 Task: Search one way flight ticket for 2 adults, 2 children, 2 infants in seat in first from Ketchikan: Ketchikan International Airport to Laramie: Laramie Regional Airport on 5-3-2023. Choice of flights is Spirit. Number of bags: 2 checked bags. Price is upto 96000. Outbound departure time preference is 15:45.
Action: Mouse moved to (240, 314)
Screenshot: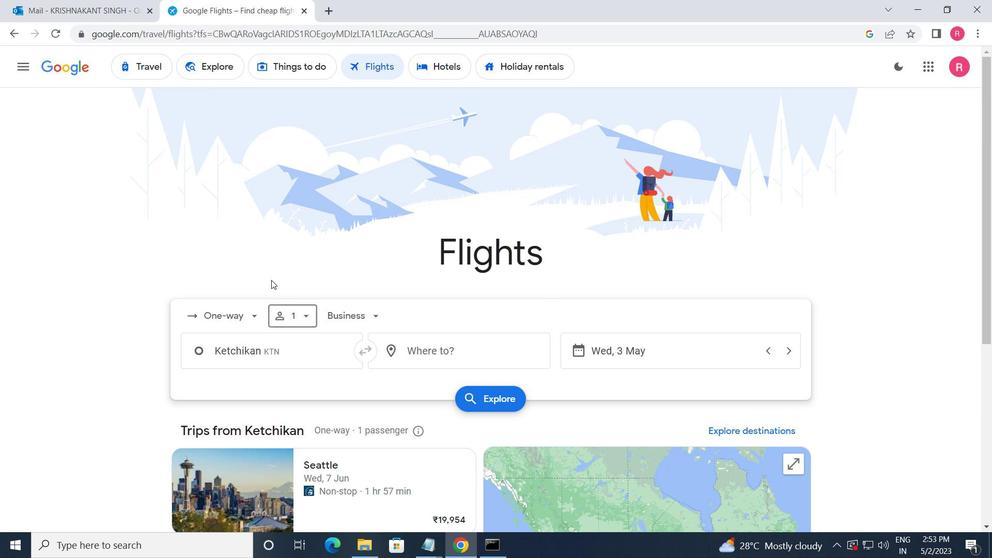 
Action: Mouse pressed left at (240, 314)
Screenshot: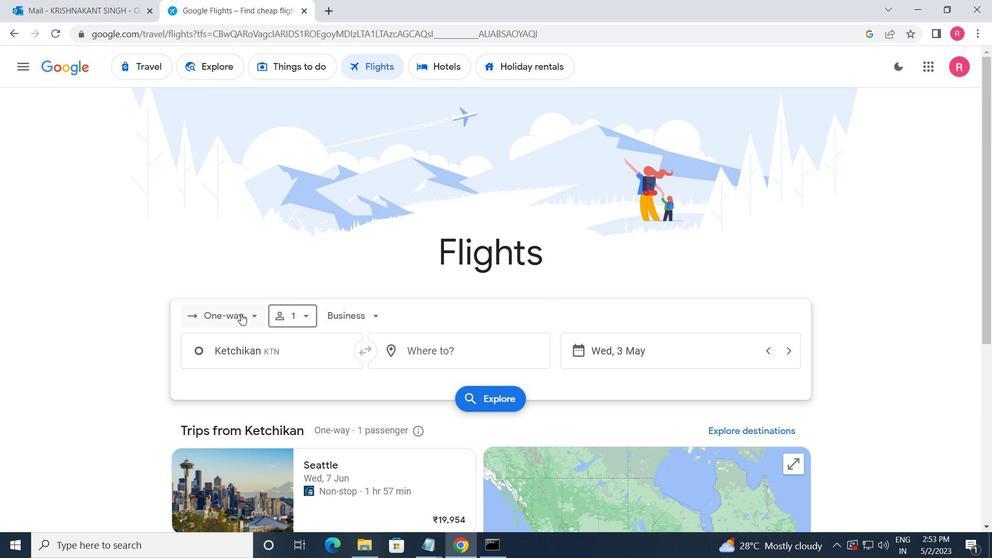 
Action: Mouse moved to (240, 374)
Screenshot: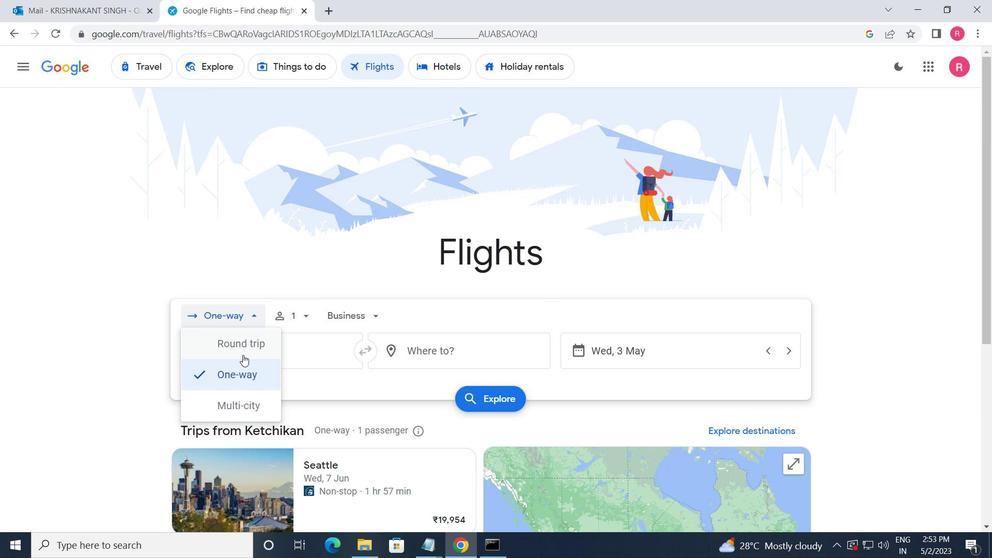 
Action: Mouse pressed left at (240, 374)
Screenshot: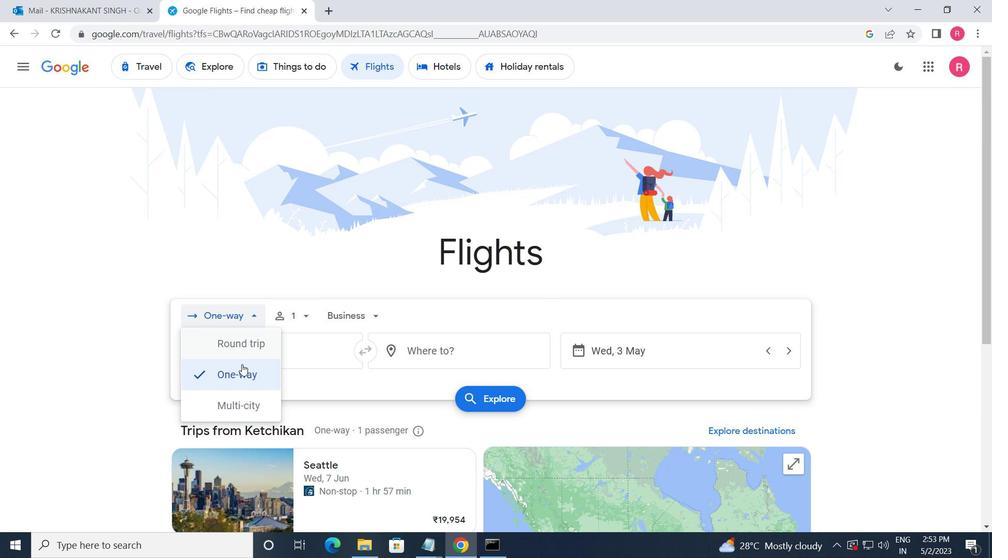 
Action: Mouse moved to (279, 320)
Screenshot: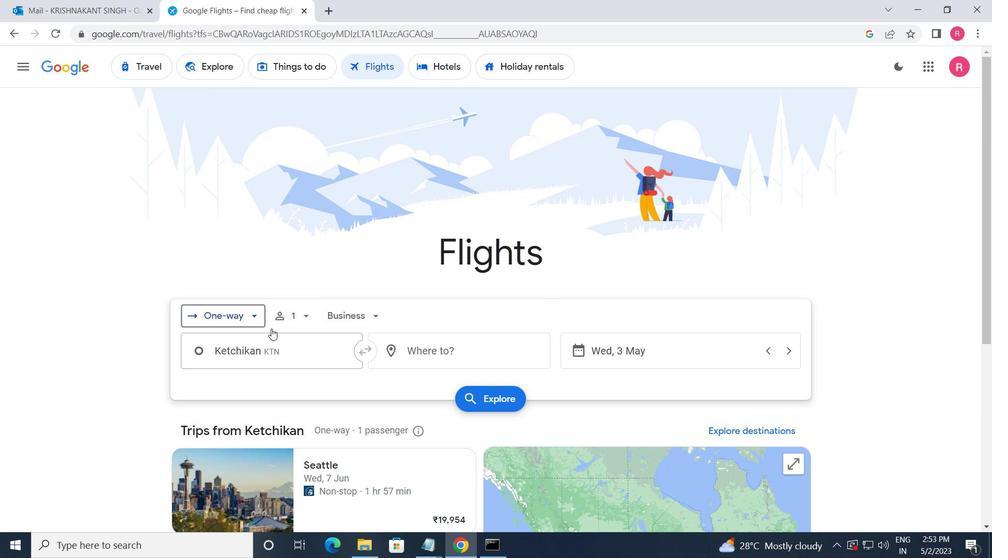 
Action: Mouse pressed left at (279, 320)
Screenshot: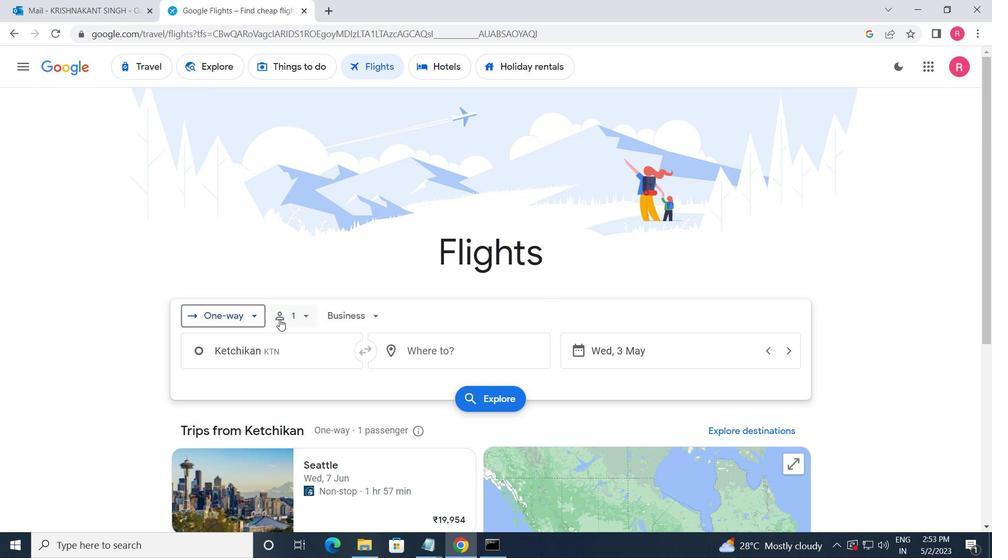 
Action: Mouse moved to (415, 356)
Screenshot: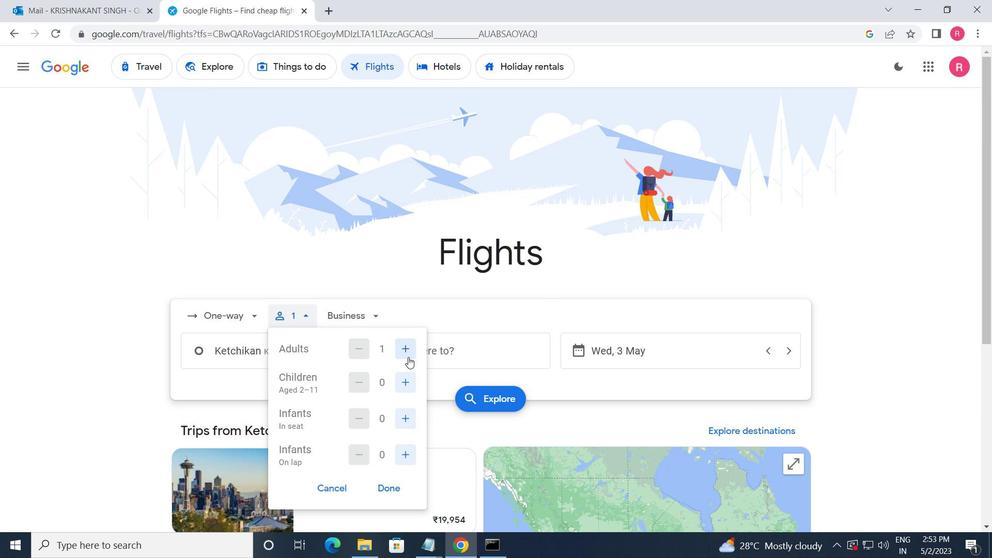 
Action: Mouse pressed left at (415, 356)
Screenshot: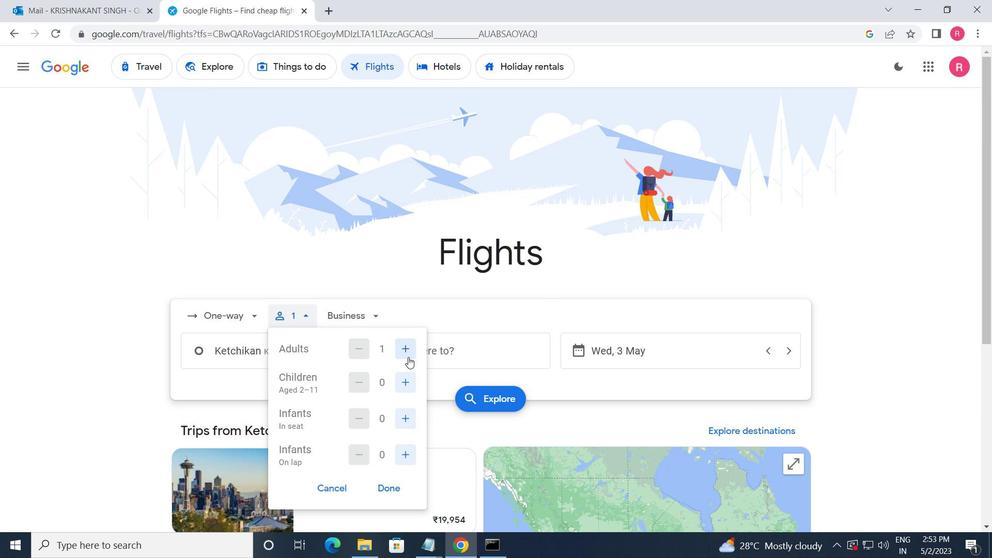 
Action: Mouse moved to (413, 355)
Screenshot: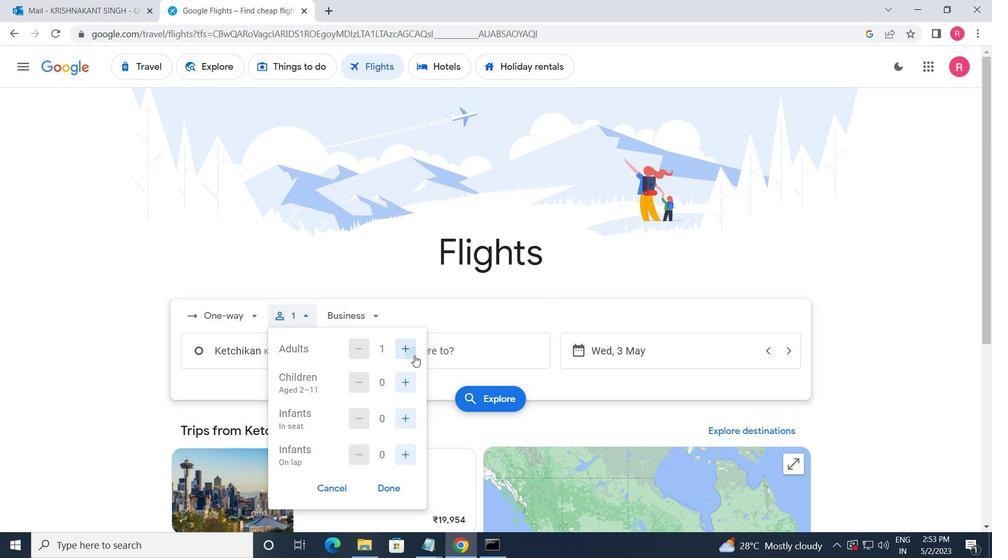 
Action: Mouse pressed left at (413, 355)
Screenshot: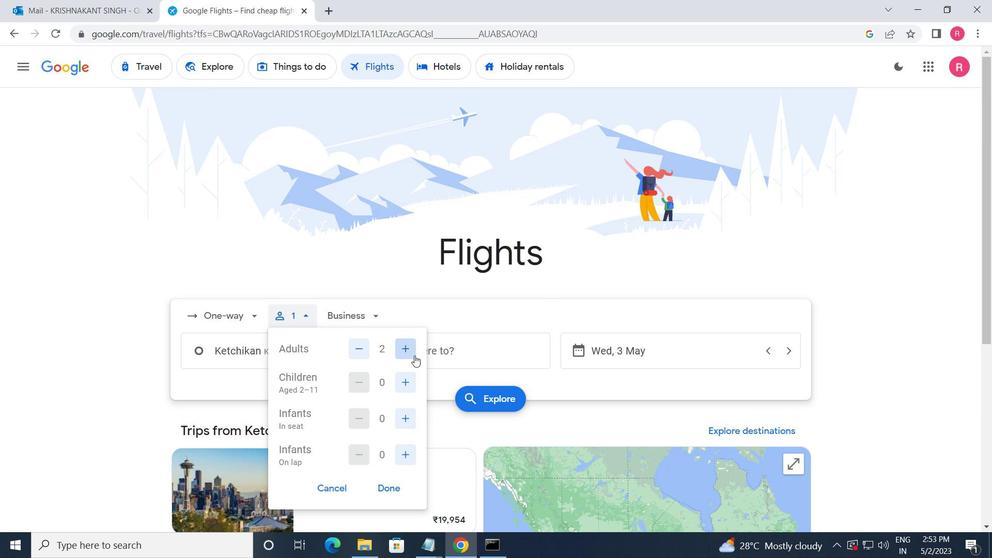 
Action: Mouse moved to (356, 345)
Screenshot: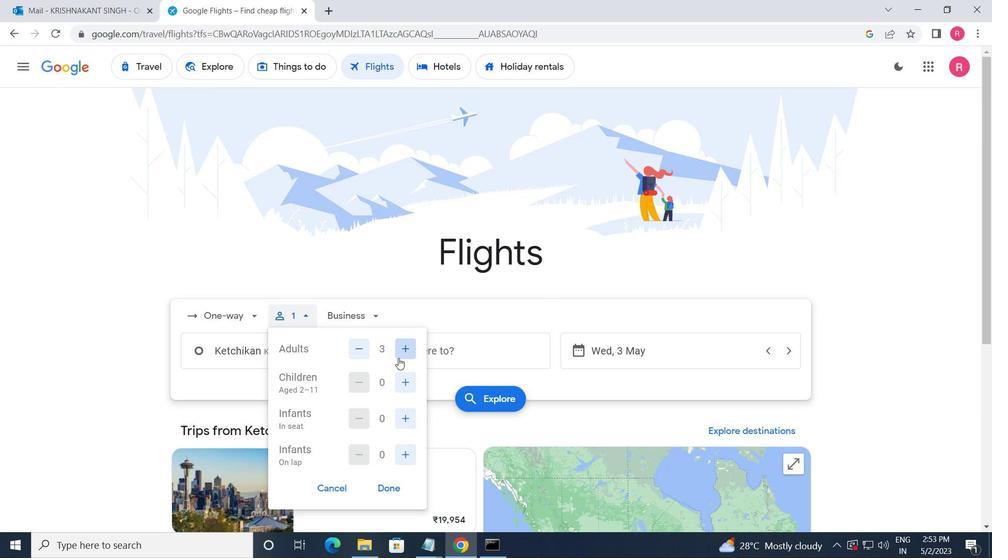 
Action: Mouse pressed left at (356, 345)
Screenshot: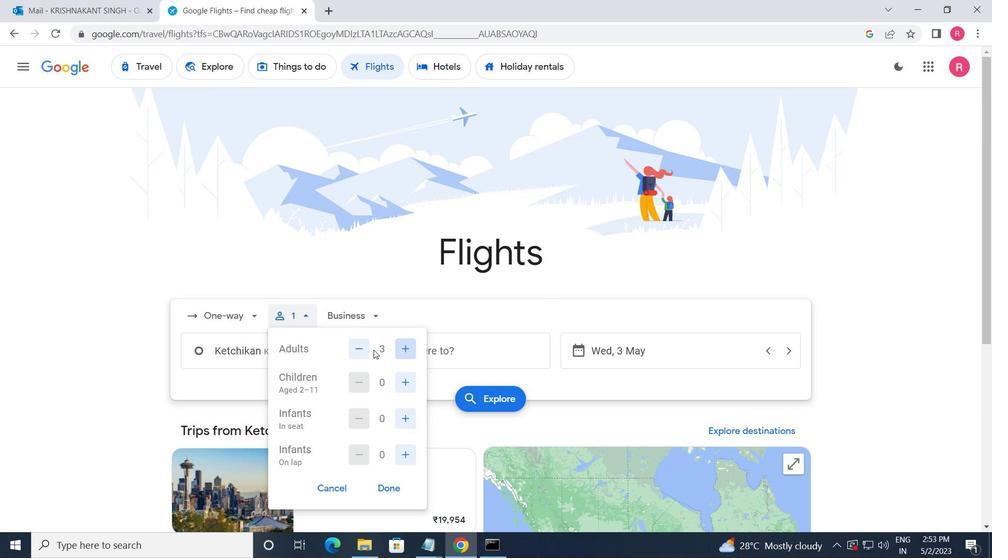 
Action: Mouse moved to (406, 382)
Screenshot: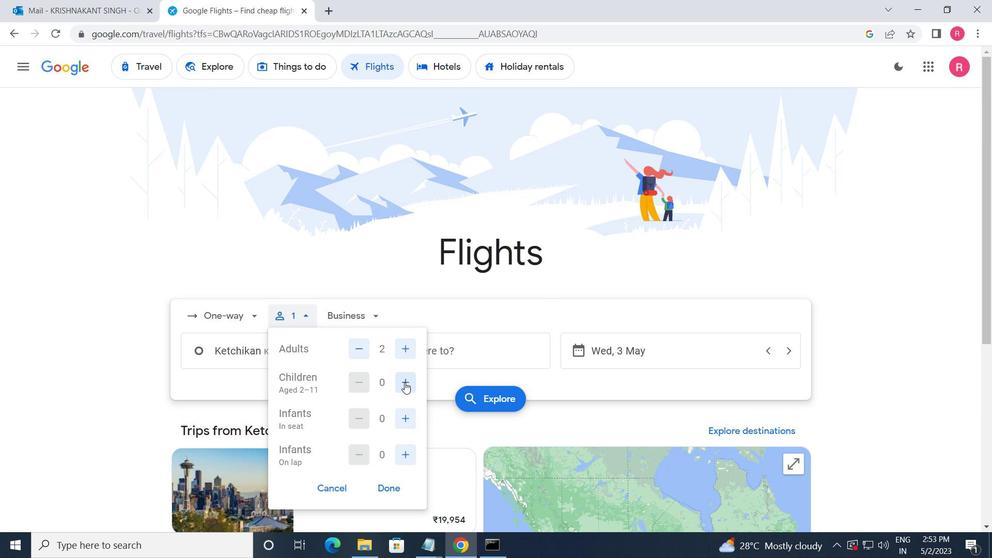 
Action: Mouse pressed left at (406, 382)
Screenshot: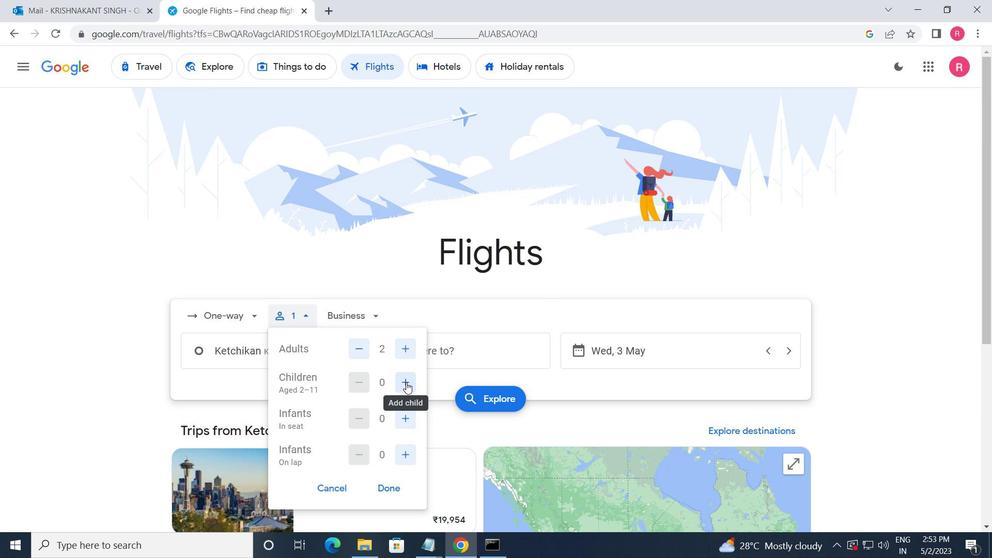 
Action: Mouse pressed left at (406, 382)
Screenshot: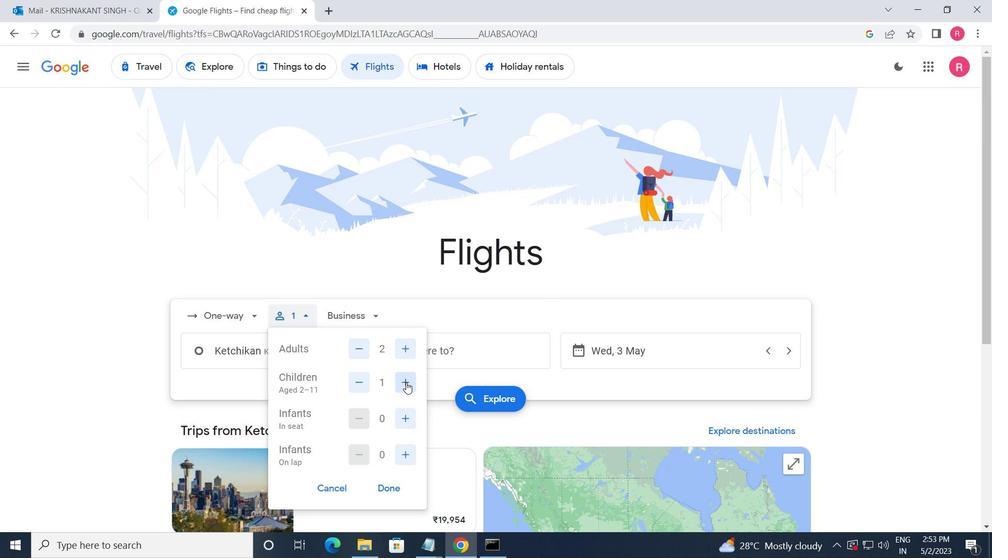 
Action: Mouse moved to (407, 418)
Screenshot: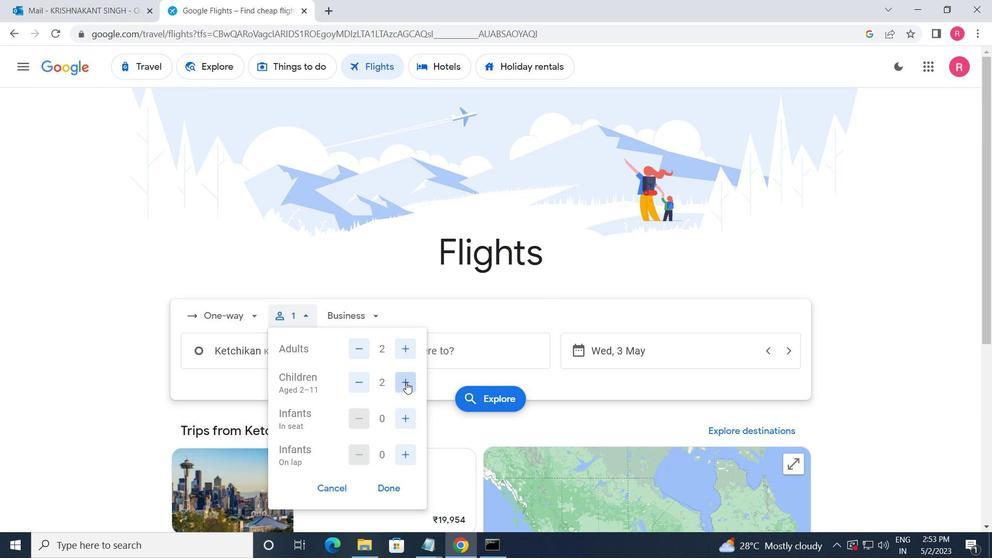 
Action: Mouse pressed left at (407, 418)
Screenshot: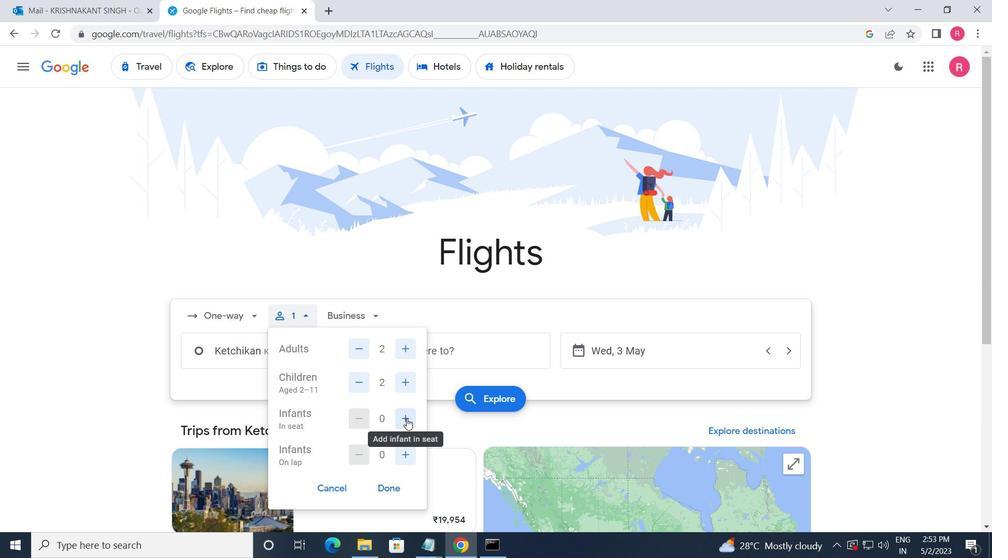 
Action: Mouse pressed left at (407, 418)
Screenshot: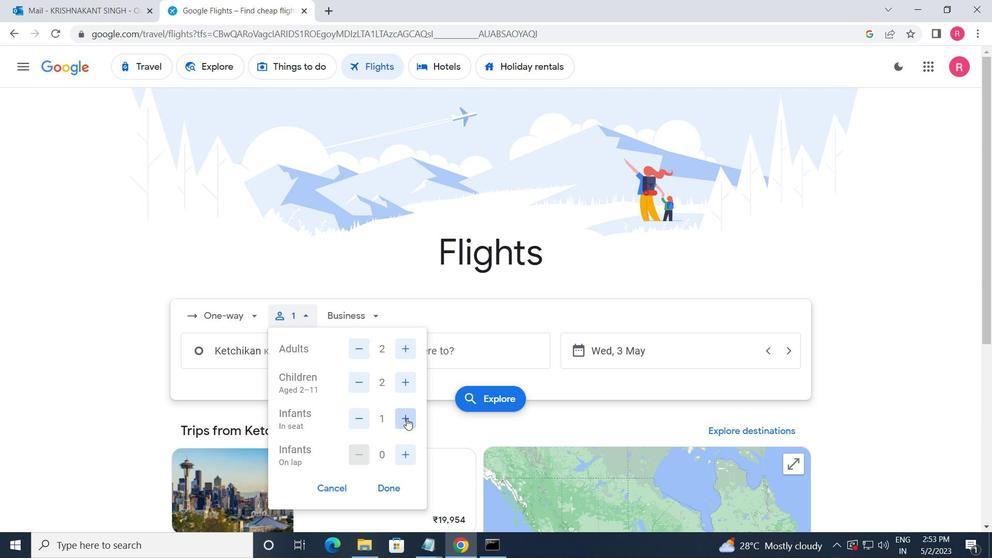 
Action: Mouse moved to (355, 305)
Screenshot: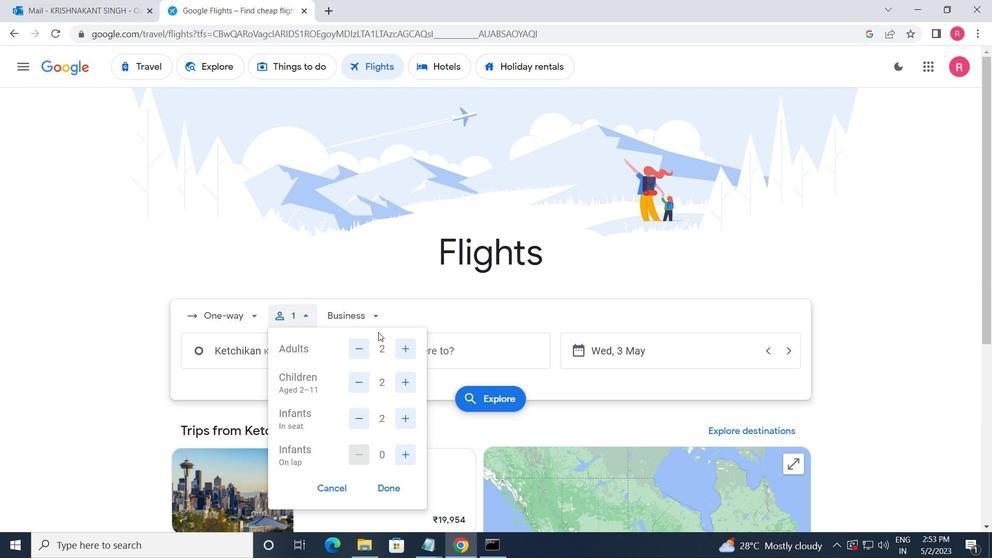 
Action: Mouse pressed left at (355, 305)
Screenshot: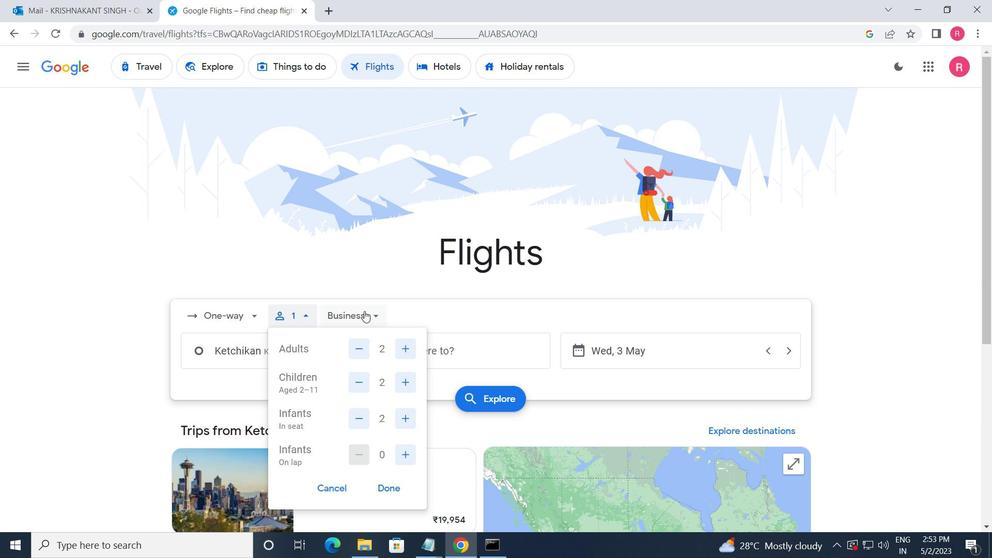 
Action: Mouse moved to (389, 434)
Screenshot: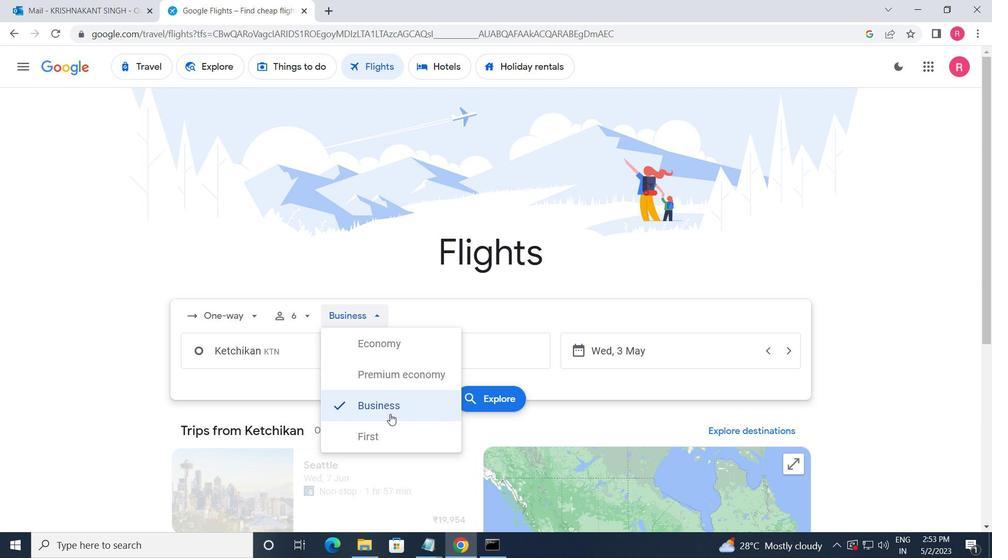 
Action: Mouse pressed left at (389, 434)
Screenshot: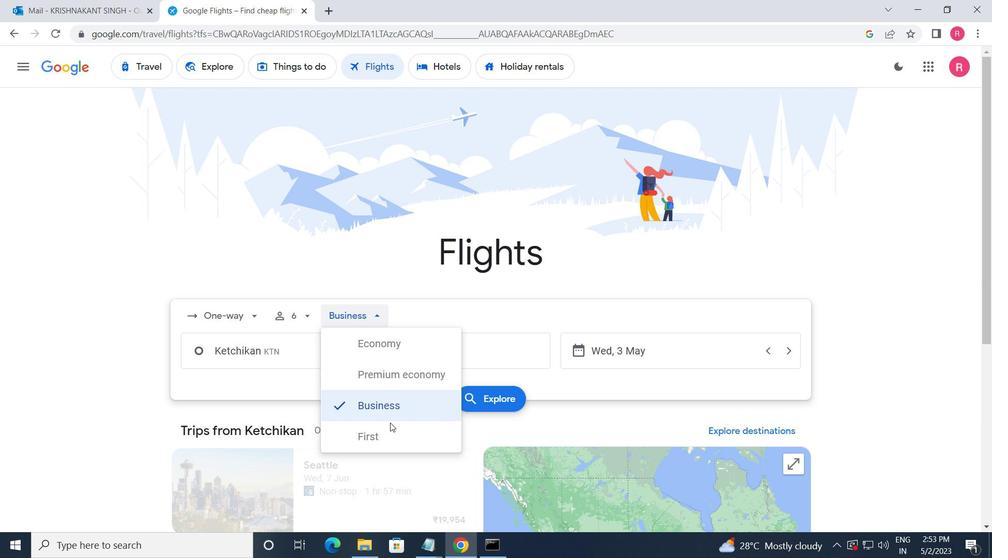 
Action: Mouse moved to (319, 364)
Screenshot: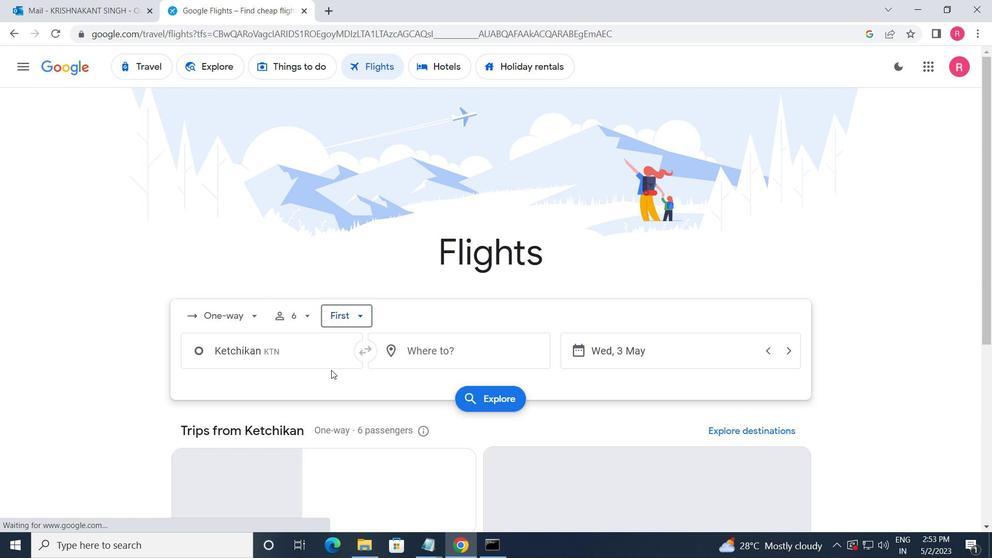
Action: Mouse pressed left at (319, 364)
Screenshot: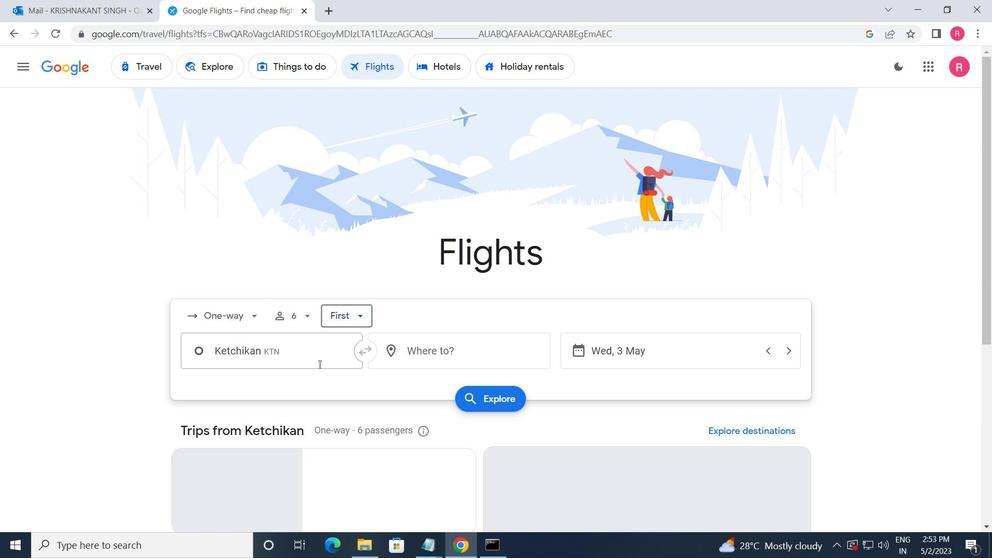 
Action: Mouse moved to (329, 414)
Screenshot: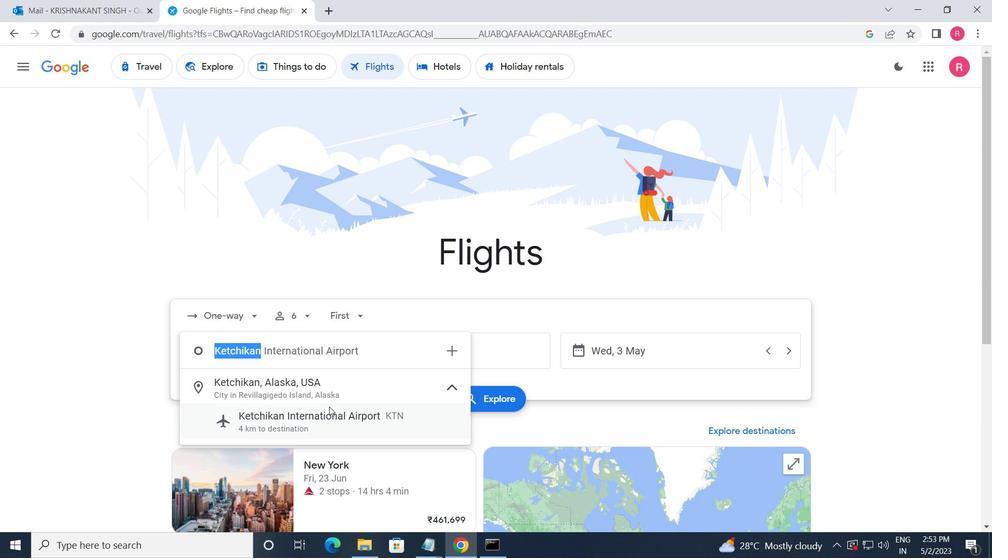 
Action: Mouse pressed left at (329, 414)
Screenshot: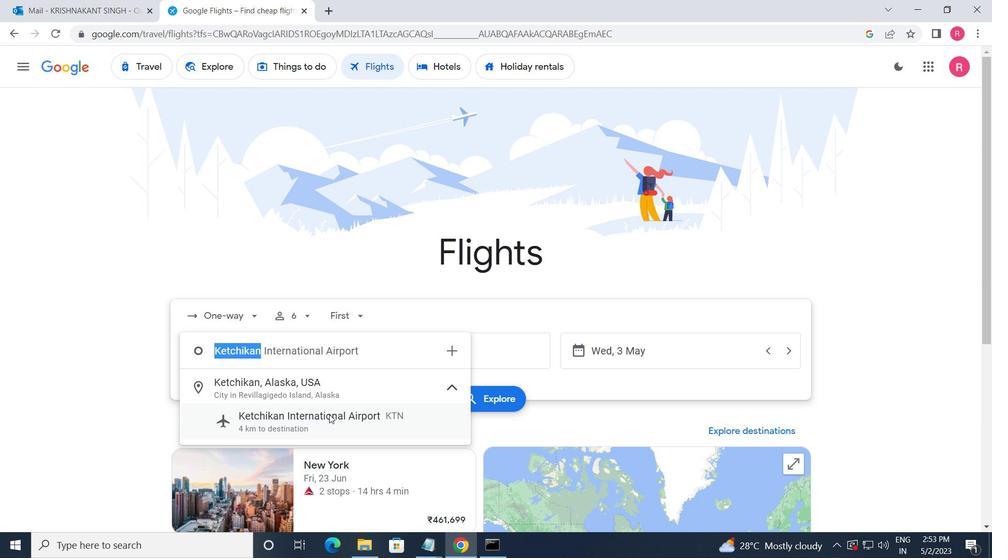 
Action: Mouse moved to (397, 354)
Screenshot: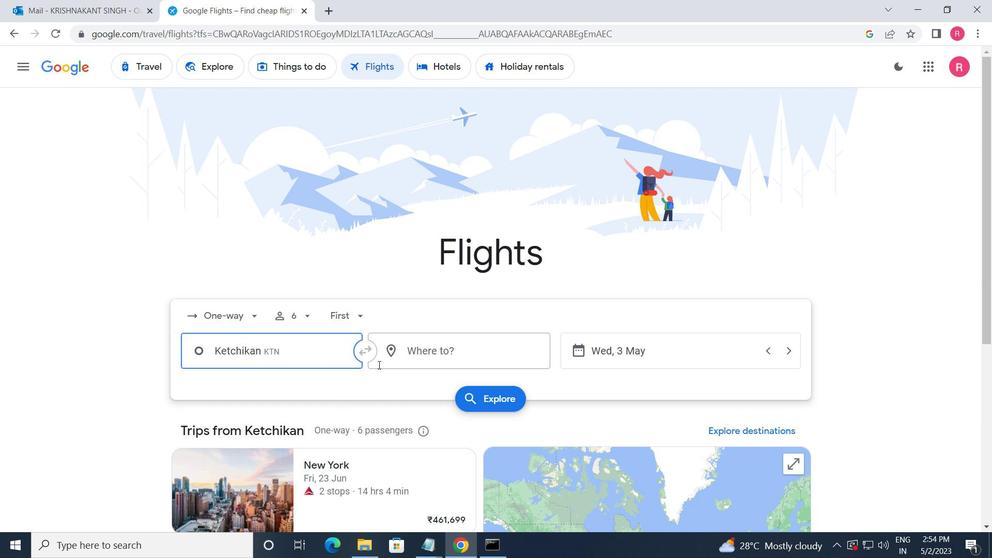 
Action: Mouse pressed left at (397, 354)
Screenshot: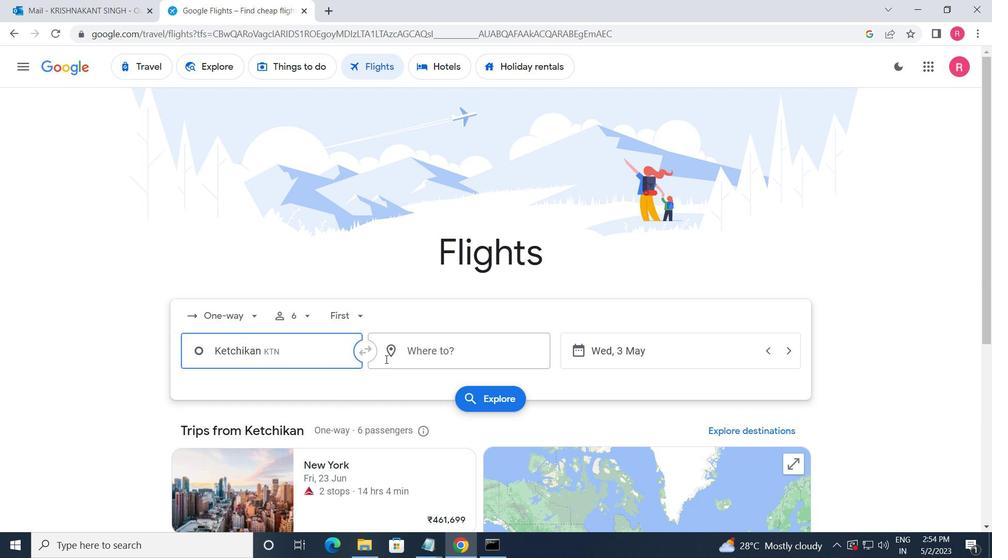 
Action: Mouse moved to (423, 472)
Screenshot: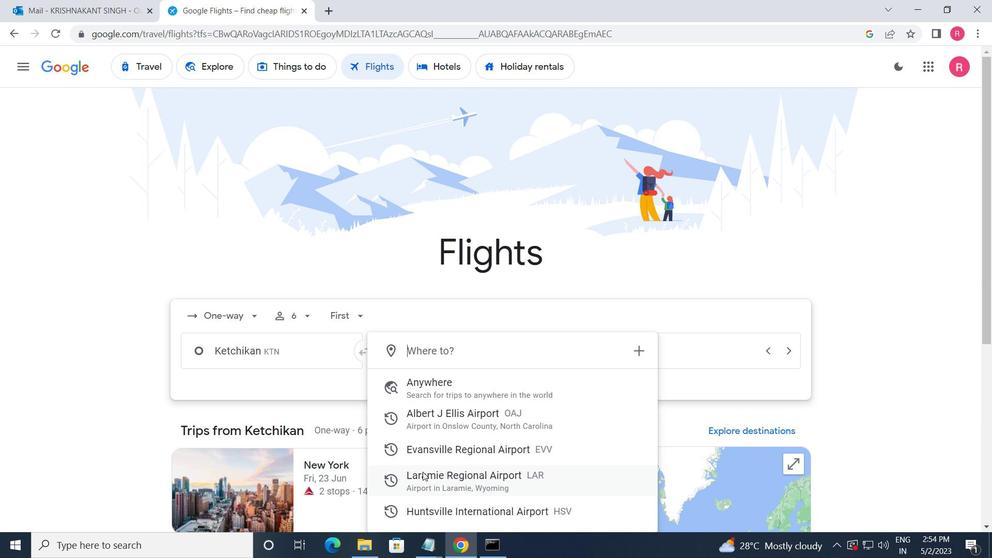 
Action: Mouse pressed left at (423, 472)
Screenshot: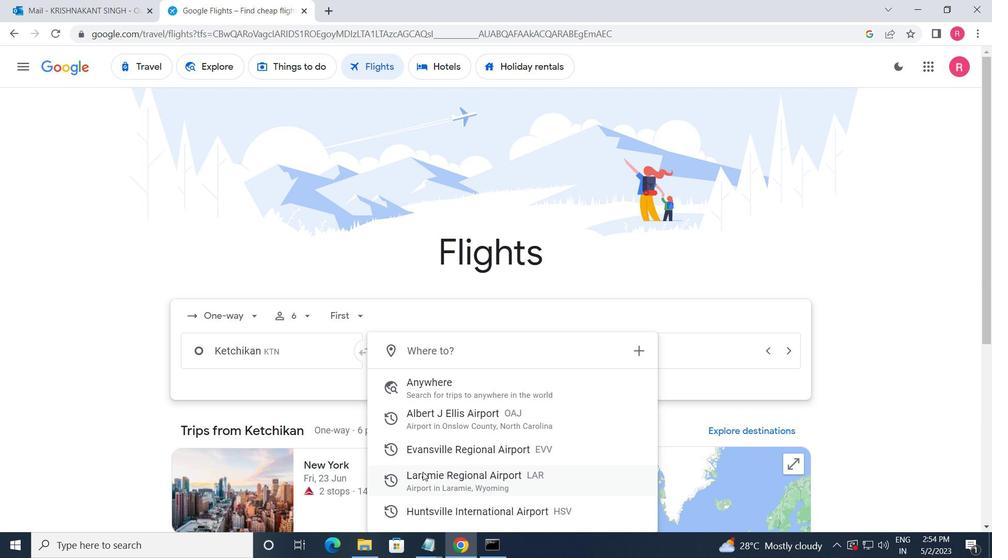
Action: Mouse moved to (661, 355)
Screenshot: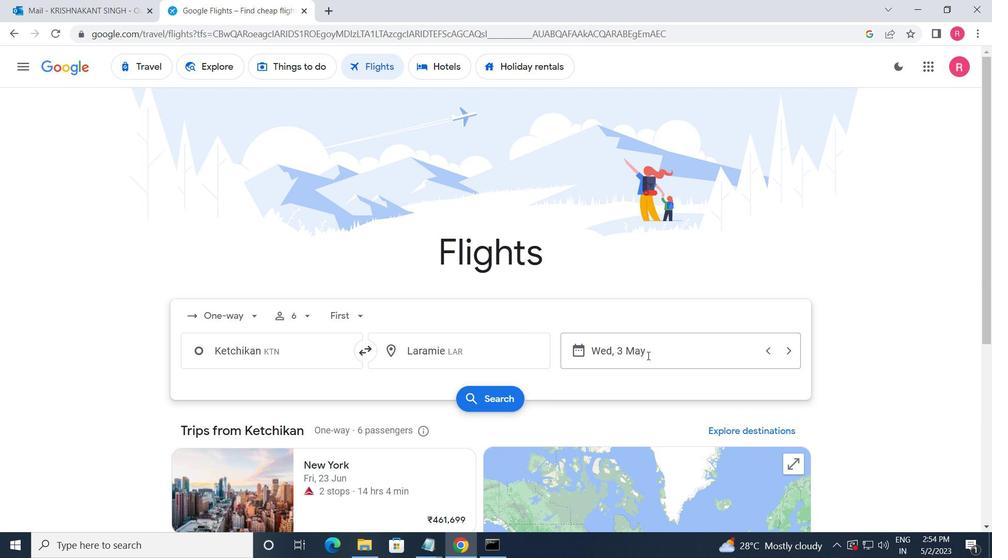 
Action: Mouse pressed left at (661, 355)
Screenshot: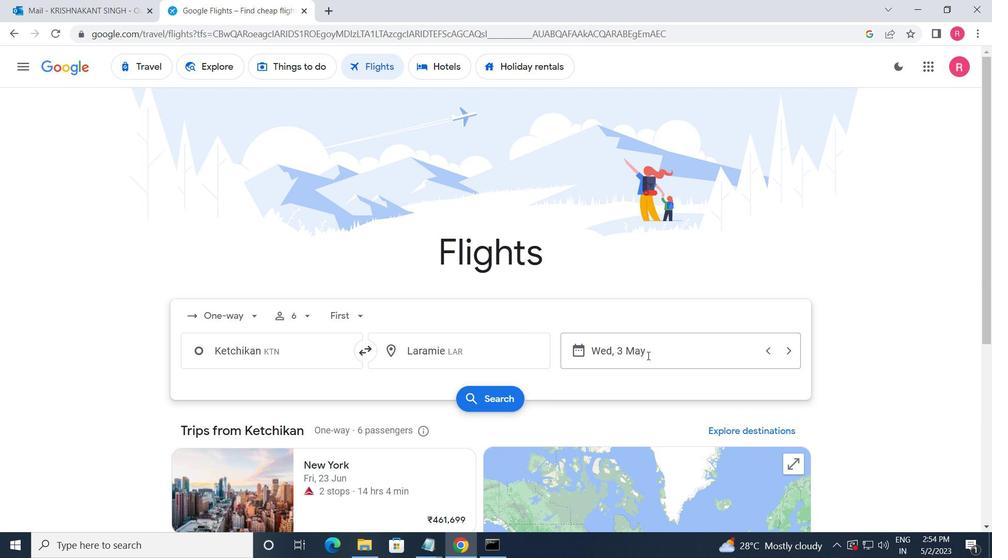 
Action: Mouse moved to (440, 310)
Screenshot: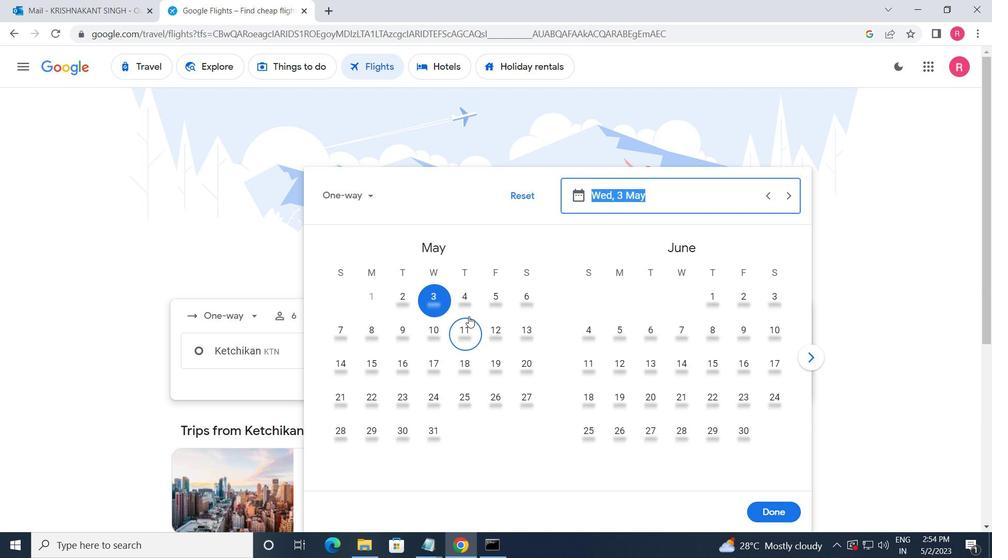 
Action: Mouse pressed left at (440, 310)
Screenshot: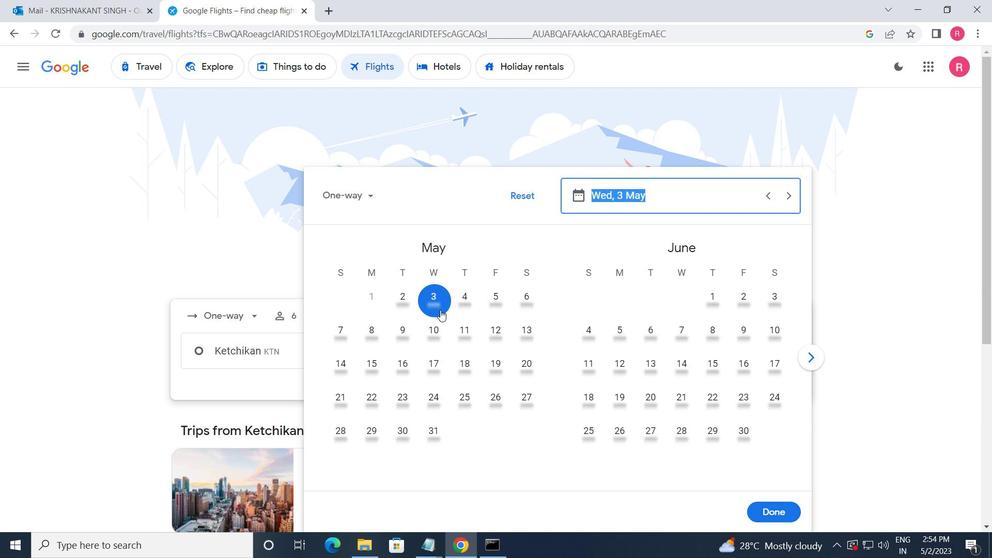 
Action: Mouse moved to (762, 507)
Screenshot: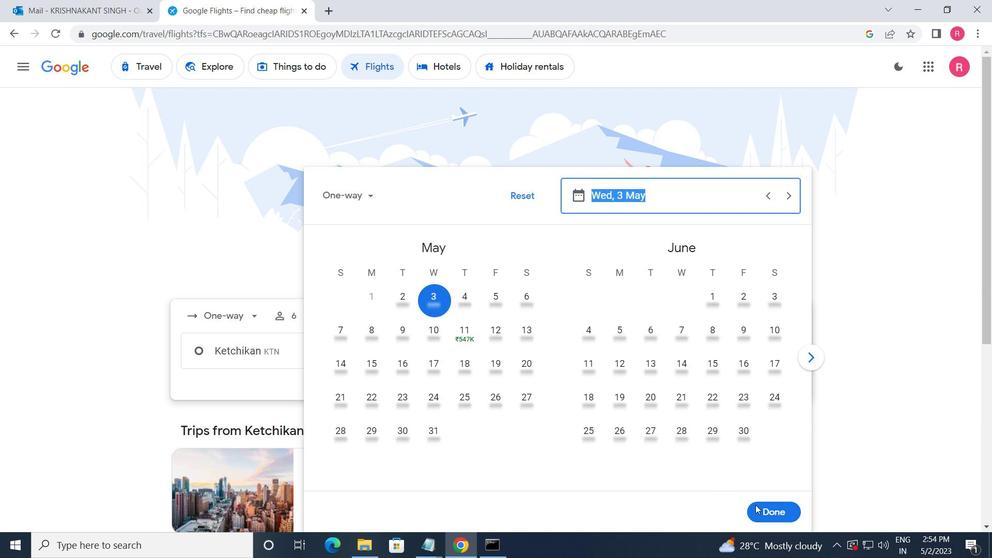 
Action: Mouse pressed left at (762, 507)
Screenshot: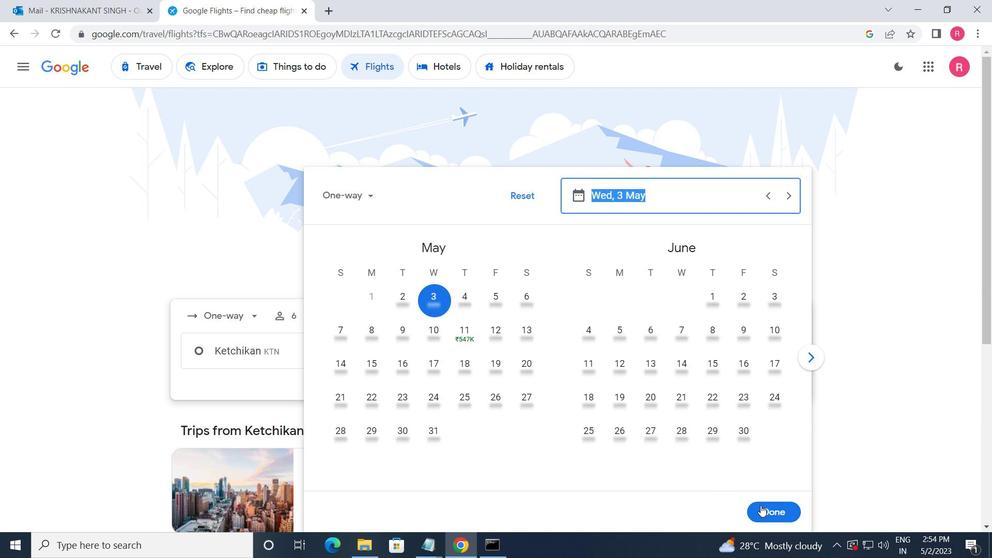 
Action: Mouse moved to (473, 404)
Screenshot: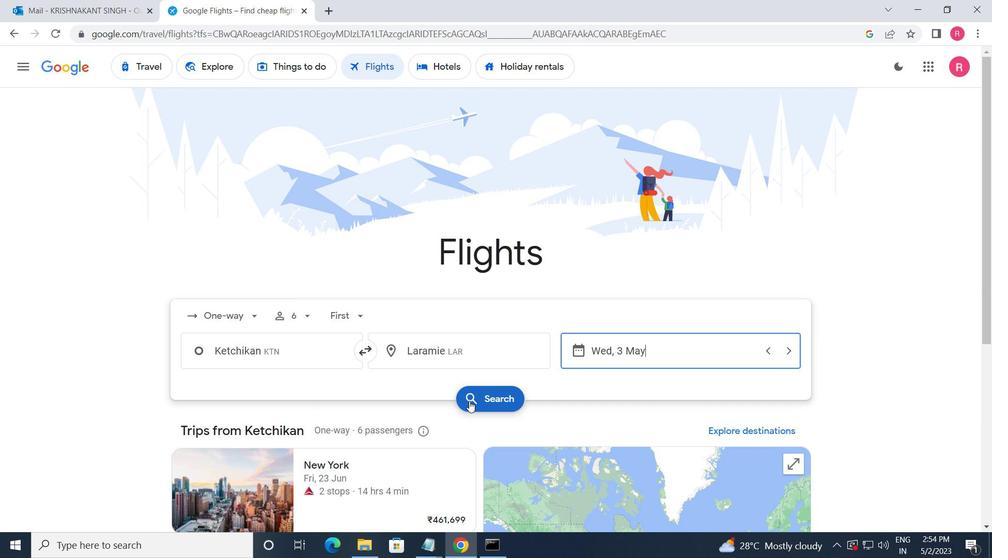 
Action: Mouse pressed left at (473, 404)
Screenshot: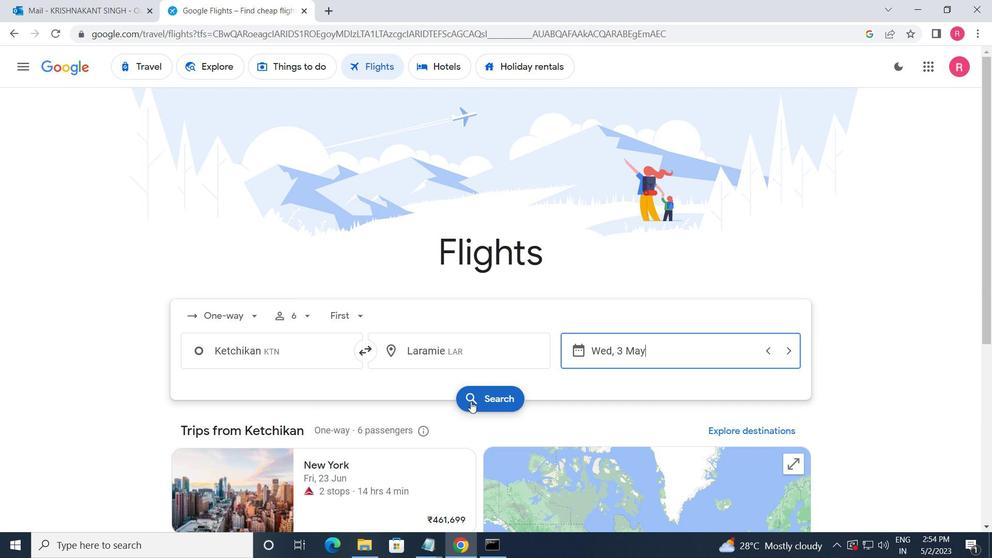 
Action: Mouse moved to (214, 194)
Screenshot: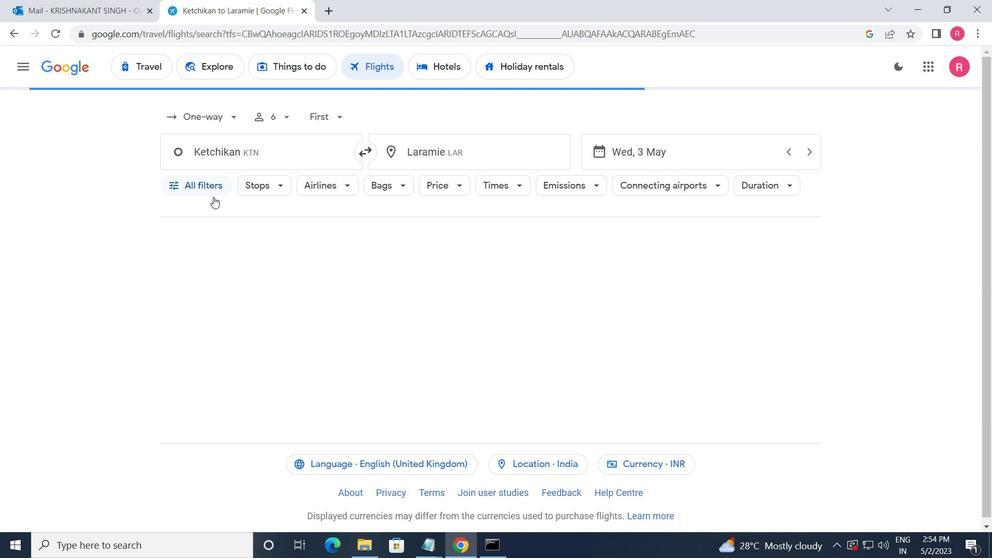 
Action: Mouse pressed left at (214, 194)
Screenshot: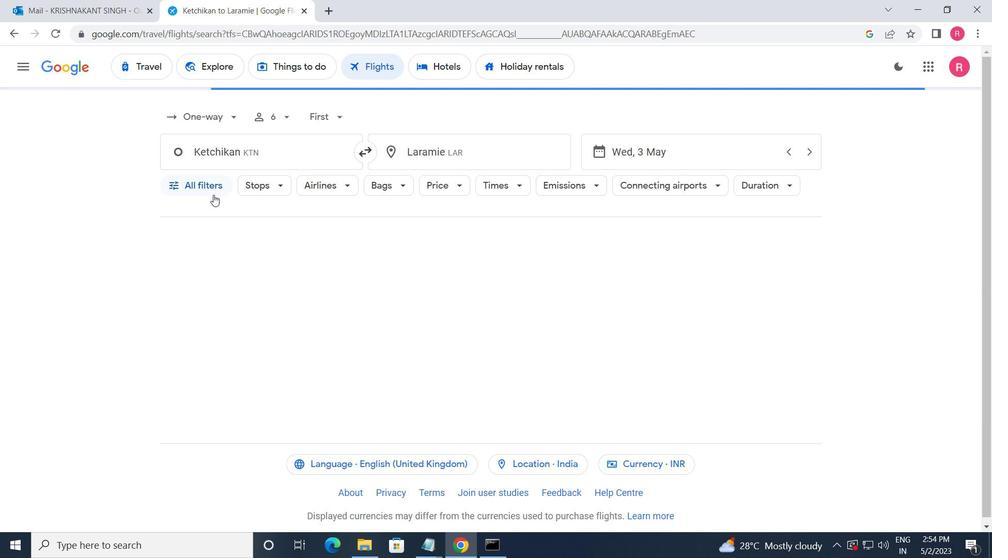 
Action: Mouse moved to (244, 325)
Screenshot: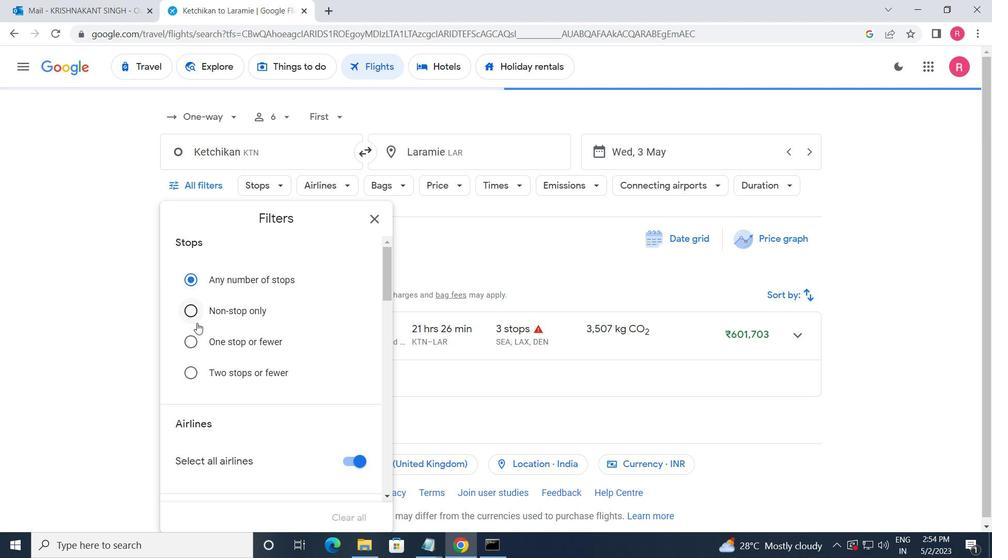 
Action: Mouse scrolled (244, 325) with delta (0, 0)
Screenshot: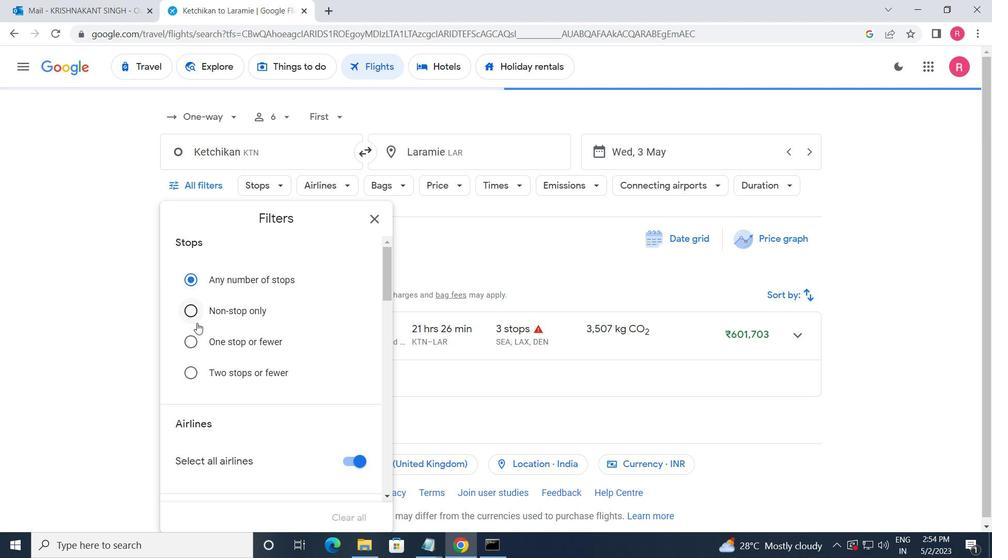 
Action: Mouse moved to (245, 326)
Screenshot: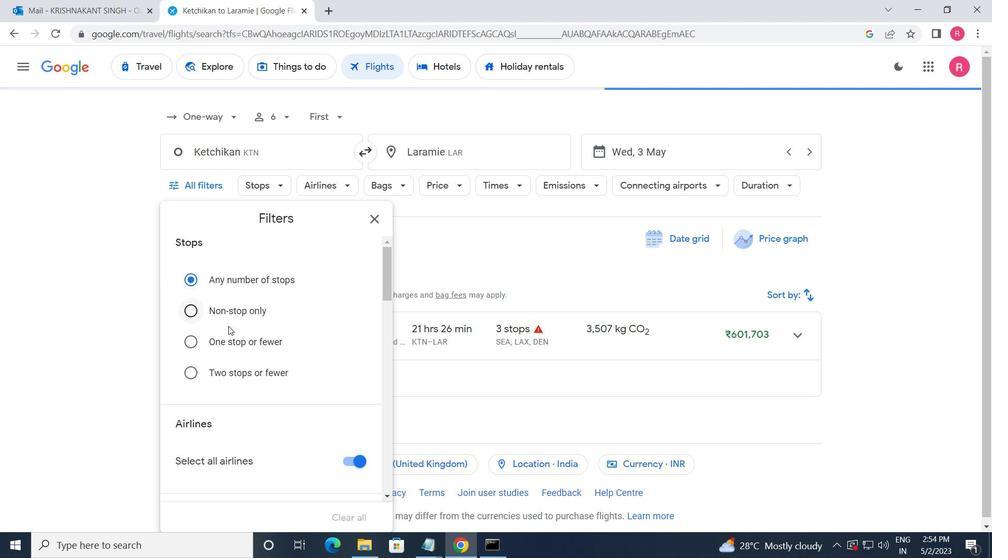 
Action: Mouse scrolled (245, 326) with delta (0, 0)
Screenshot: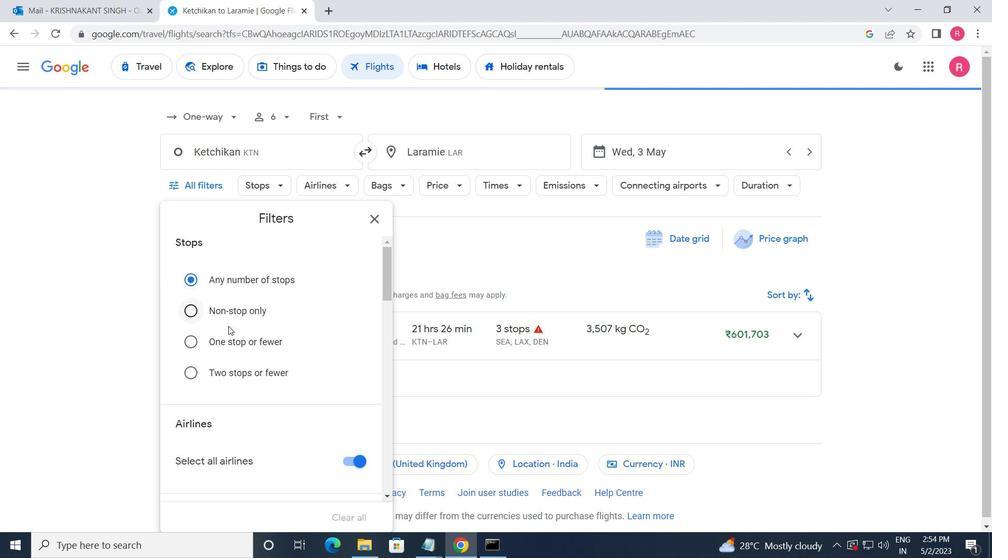 
Action: Mouse scrolled (245, 326) with delta (0, 0)
Screenshot: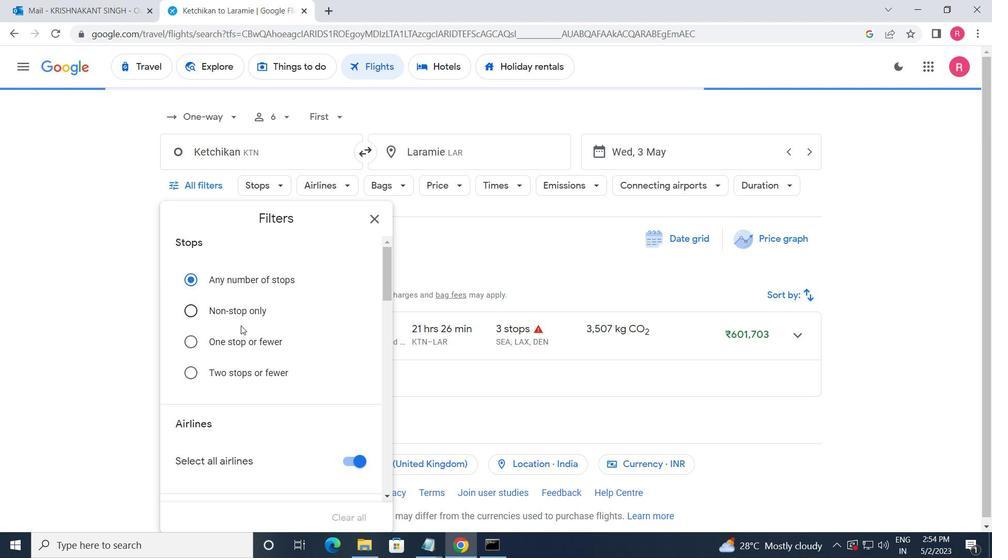 
Action: Mouse moved to (245, 326)
Screenshot: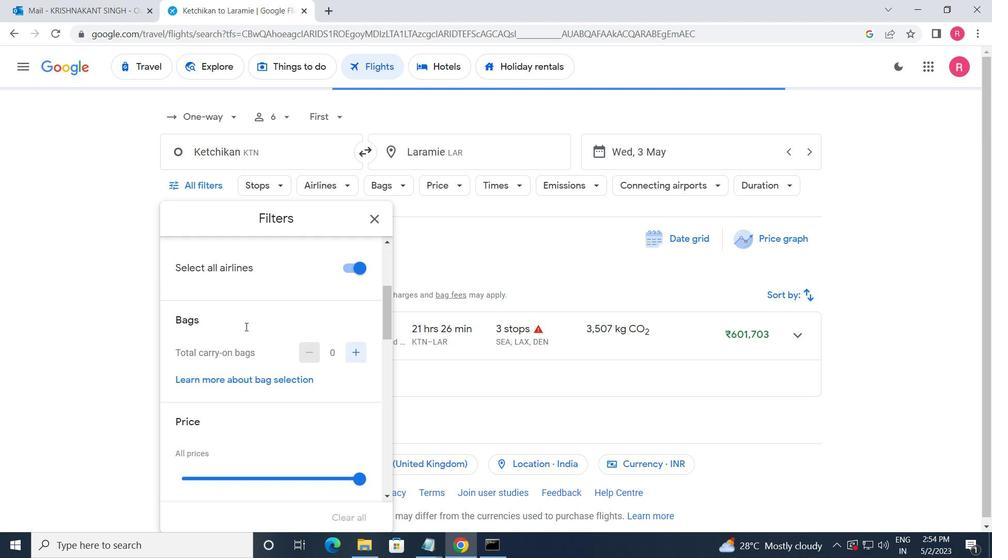
Action: Mouse scrolled (245, 326) with delta (0, 0)
Screenshot: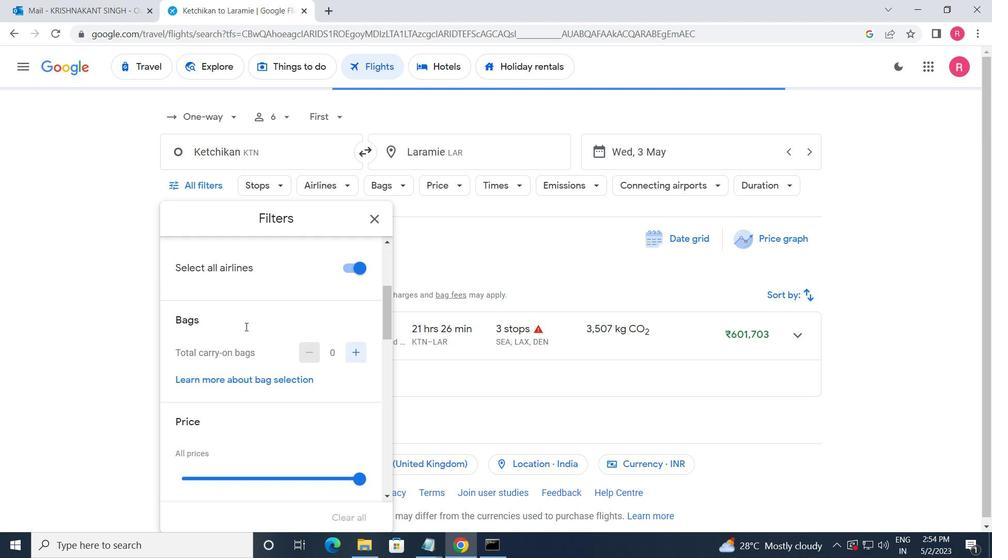 
Action: Mouse scrolled (245, 326) with delta (0, 0)
Screenshot: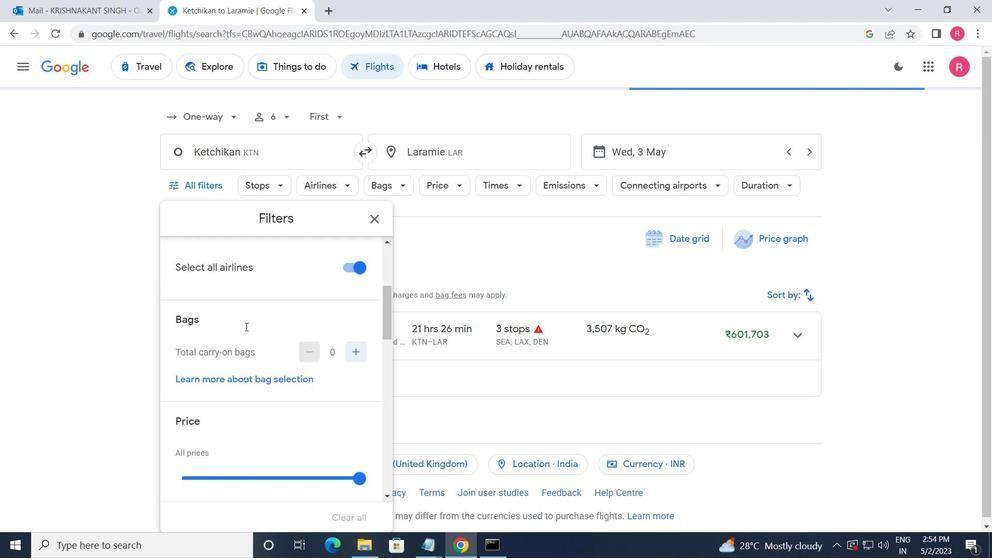 
Action: Mouse moved to (246, 322)
Screenshot: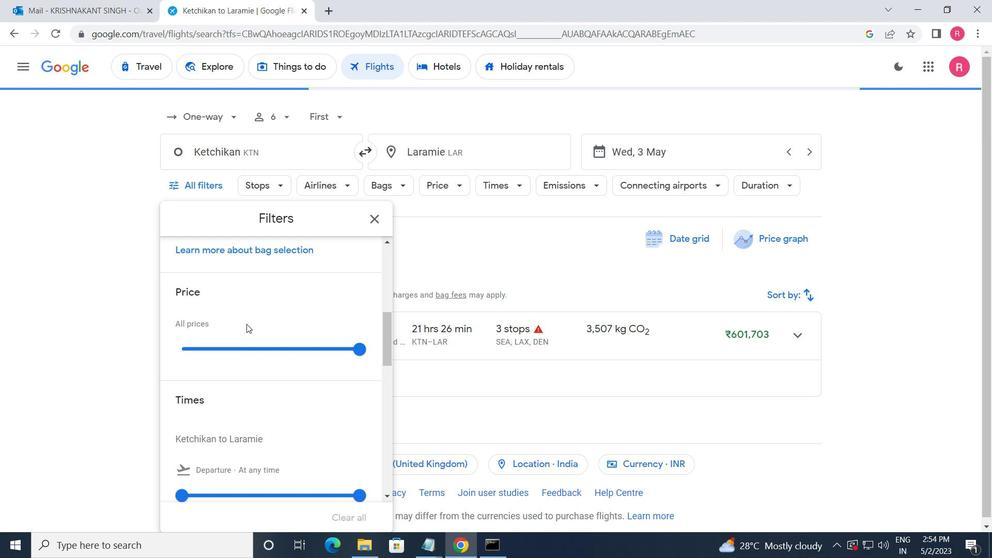 
Action: Mouse scrolled (246, 321) with delta (0, 0)
Screenshot: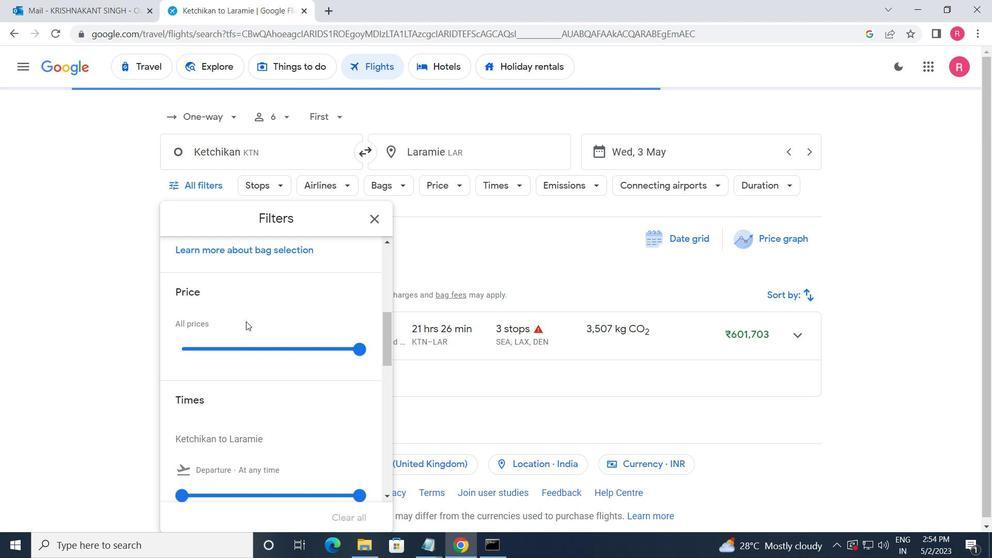 
Action: Mouse scrolled (246, 322) with delta (0, 0)
Screenshot: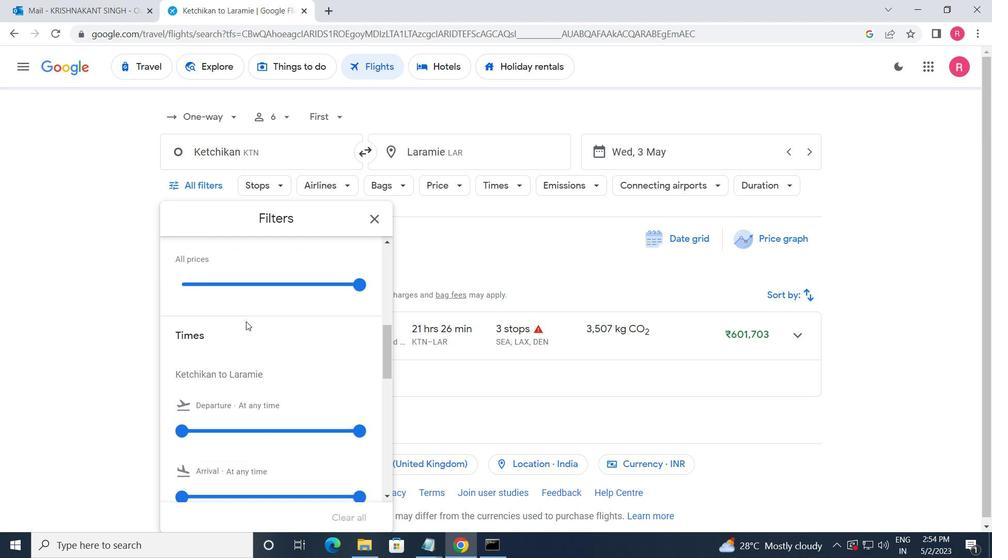 
Action: Mouse scrolled (246, 322) with delta (0, 0)
Screenshot: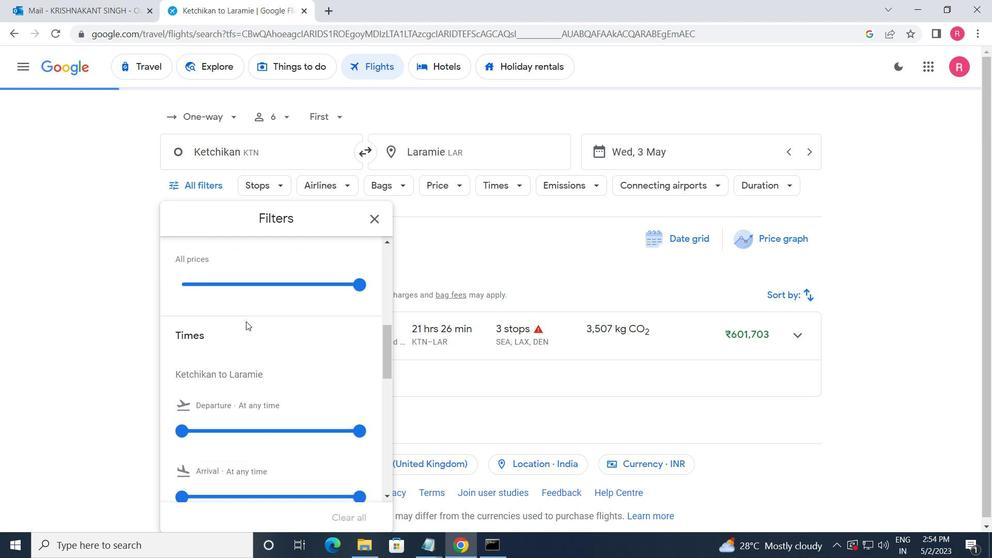 
Action: Mouse moved to (299, 329)
Screenshot: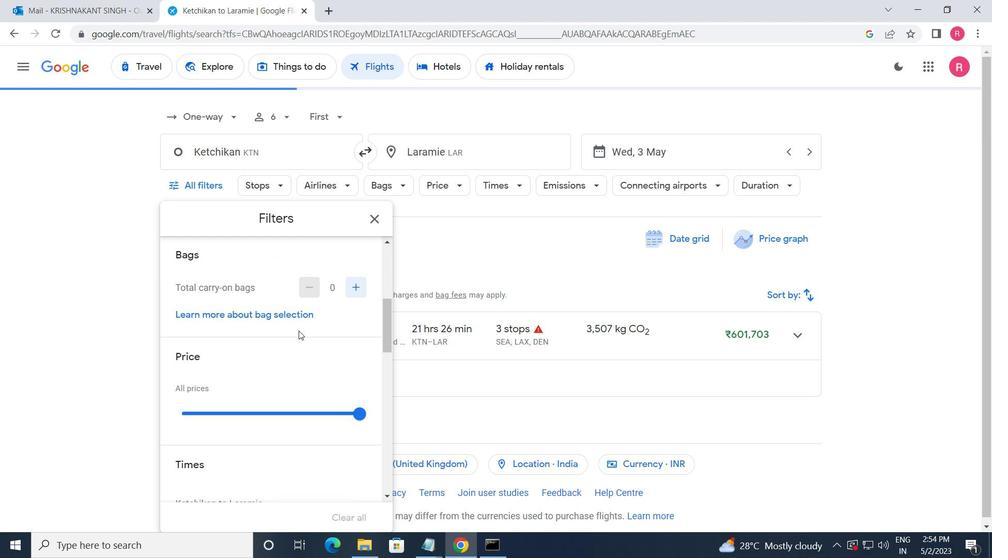 
Action: Mouse scrolled (299, 329) with delta (0, 0)
Screenshot: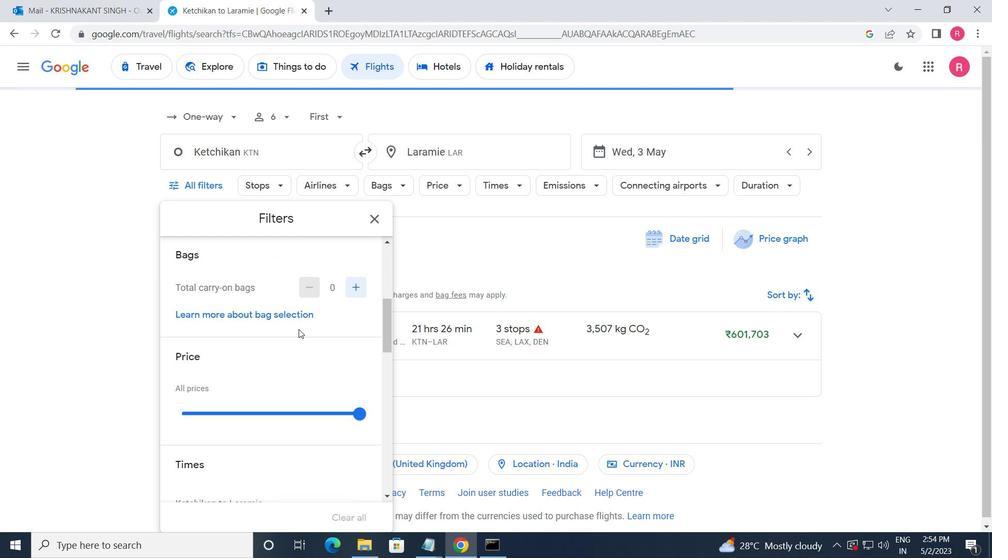 
Action: Mouse scrolled (299, 329) with delta (0, 0)
Screenshot: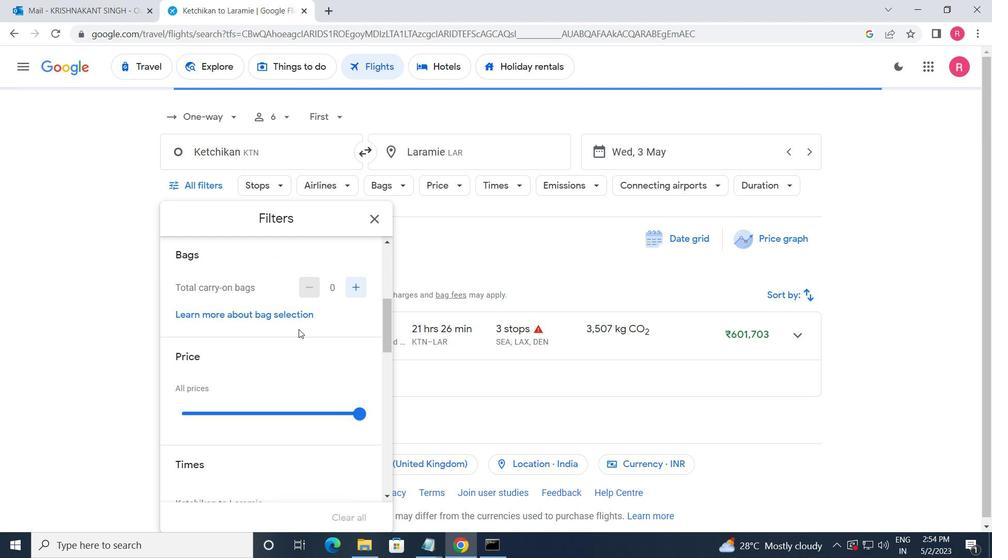 
Action: Mouse moved to (360, 283)
Screenshot: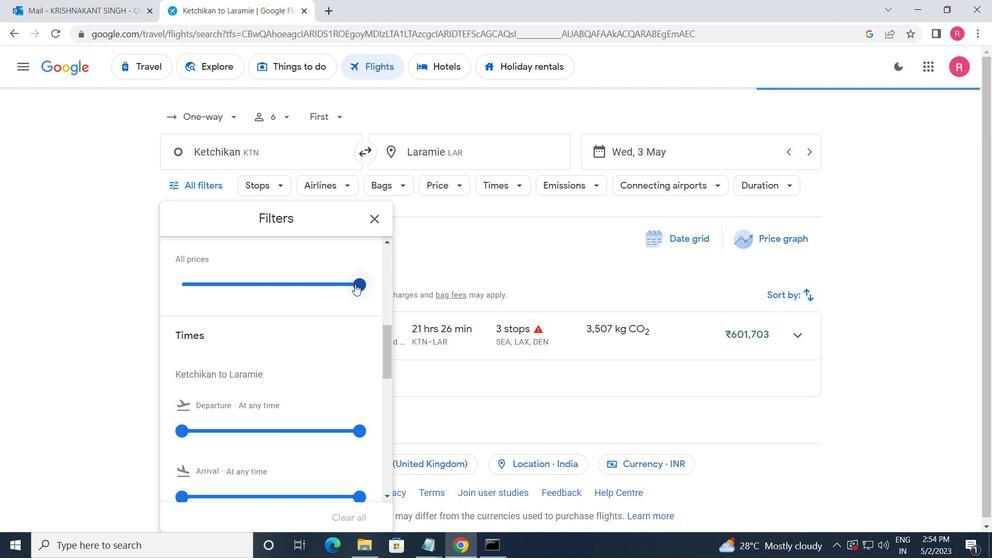 
Action: Mouse pressed left at (360, 283)
Screenshot: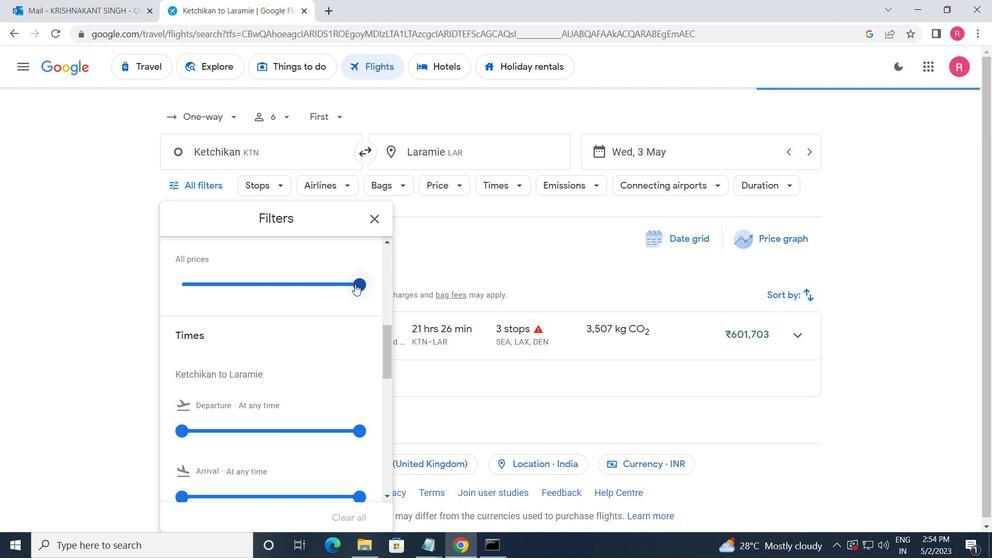 
Action: Mouse moved to (337, 318)
Screenshot: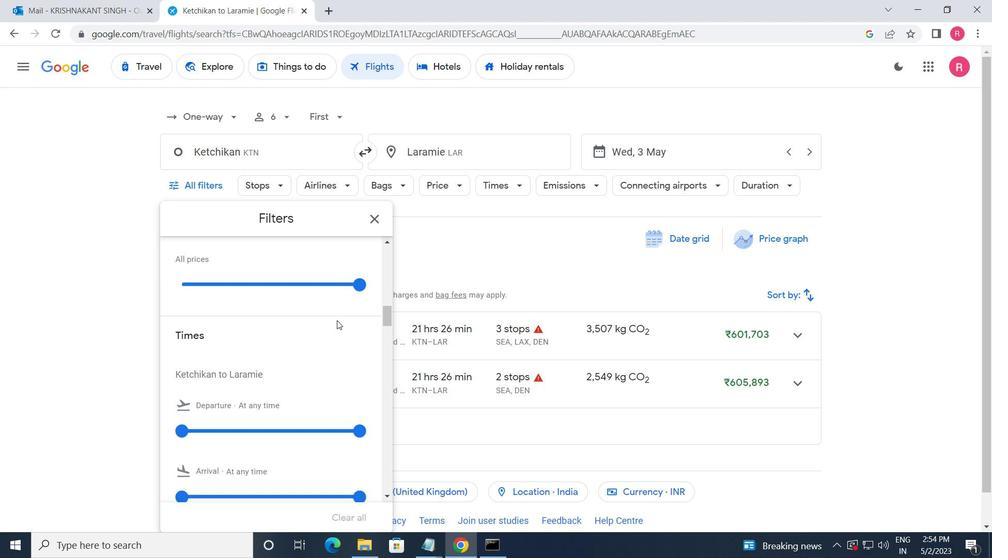
Action: Mouse scrolled (337, 318) with delta (0, 0)
Screenshot: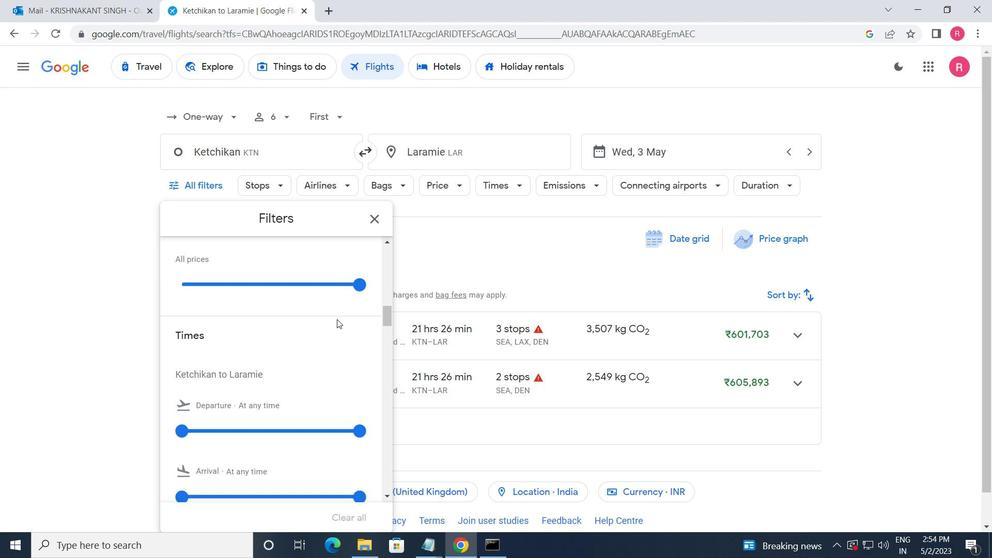 
Action: Mouse moved to (190, 365)
Screenshot: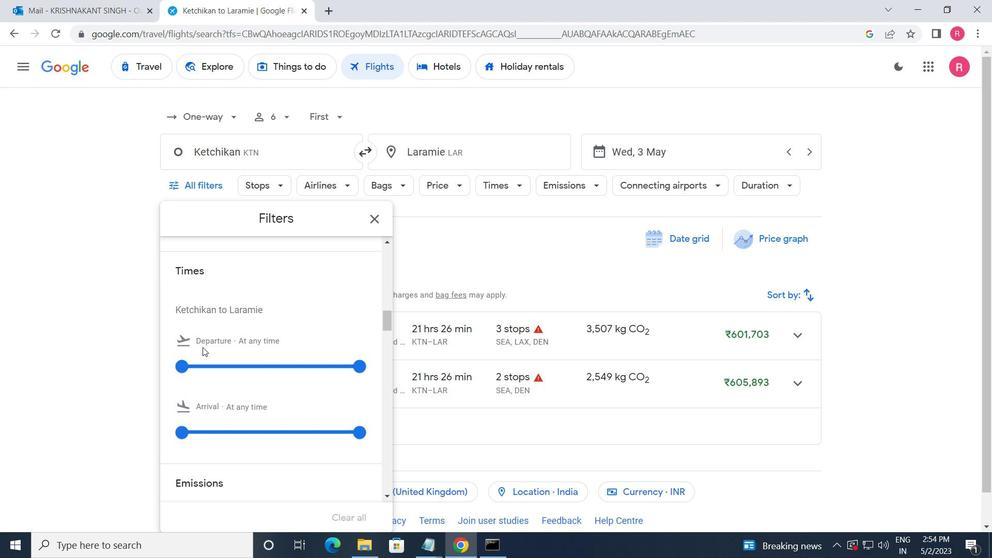 
Action: Mouse pressed left at (190, 365)
Screenshot: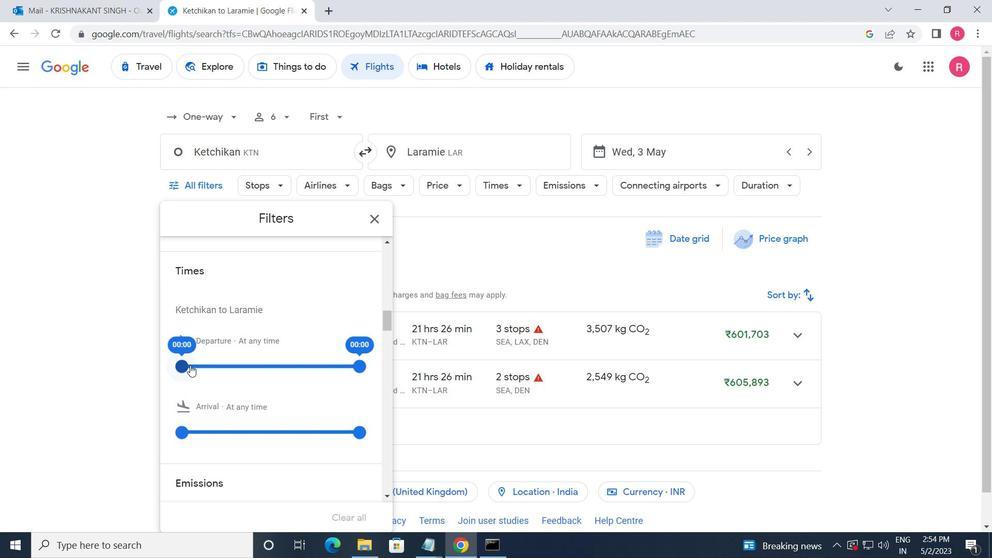 
Action: Mouse moved to (362, 369)
Screenshot: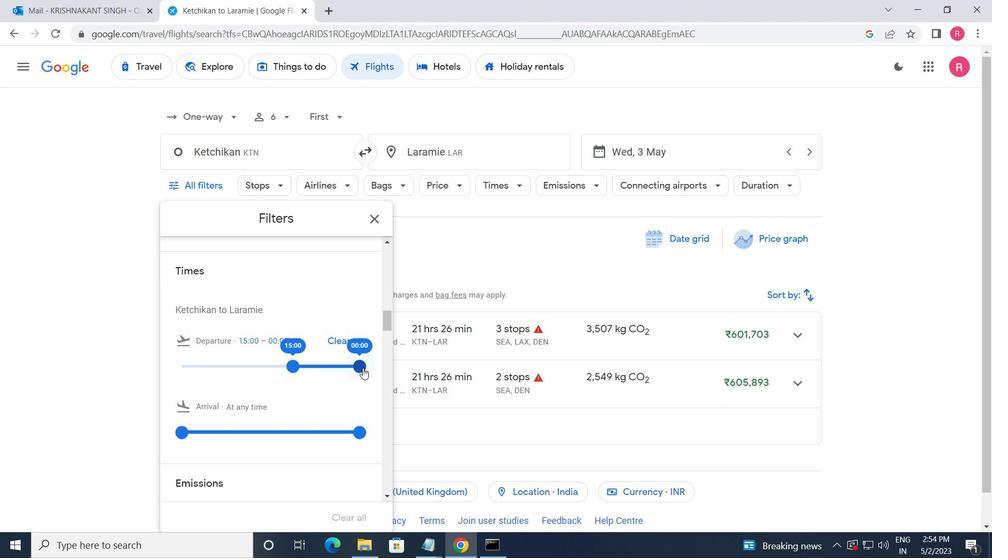 
Action: Mouse pressed left at (362, 369)
Screenshot: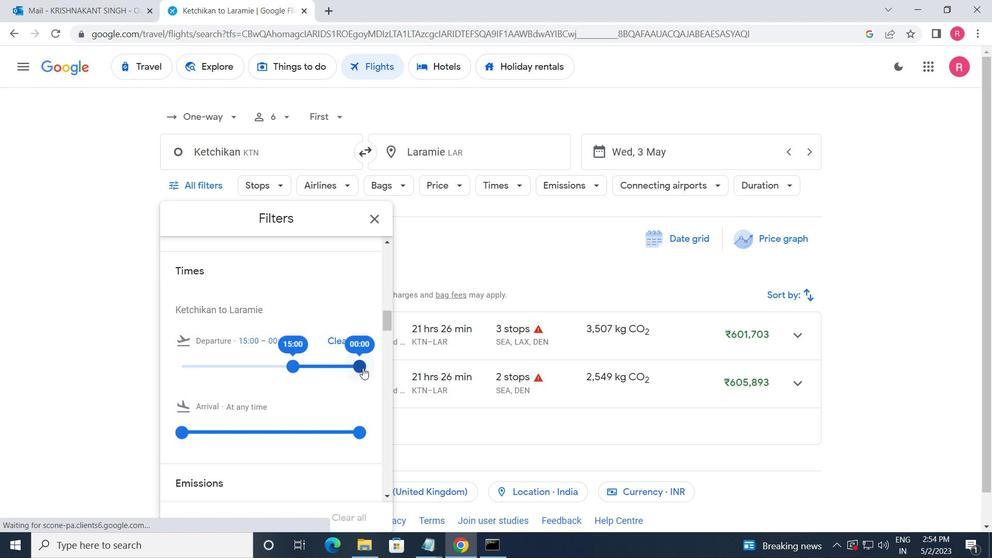 
Action: Mouse moved to (373, 220)
Screenshot: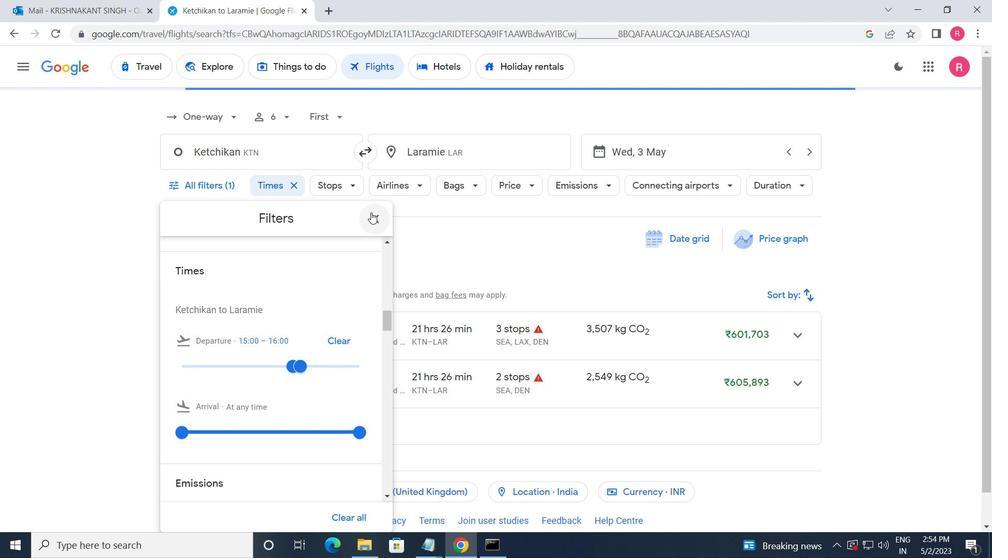 
Action: Mouse pressed left at (373, 220)
Screenshot: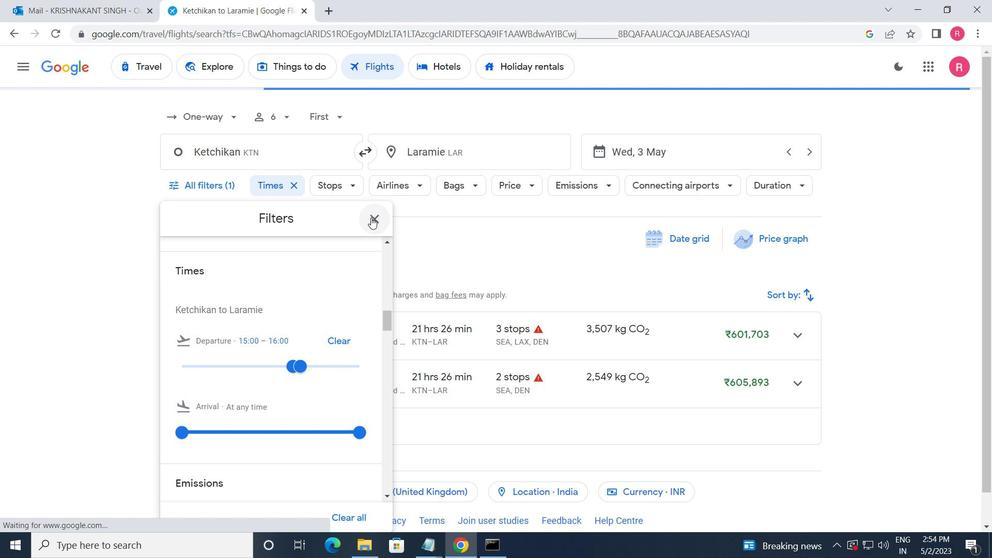 
Action: Mouse moved to (330, 169)
Screenshot: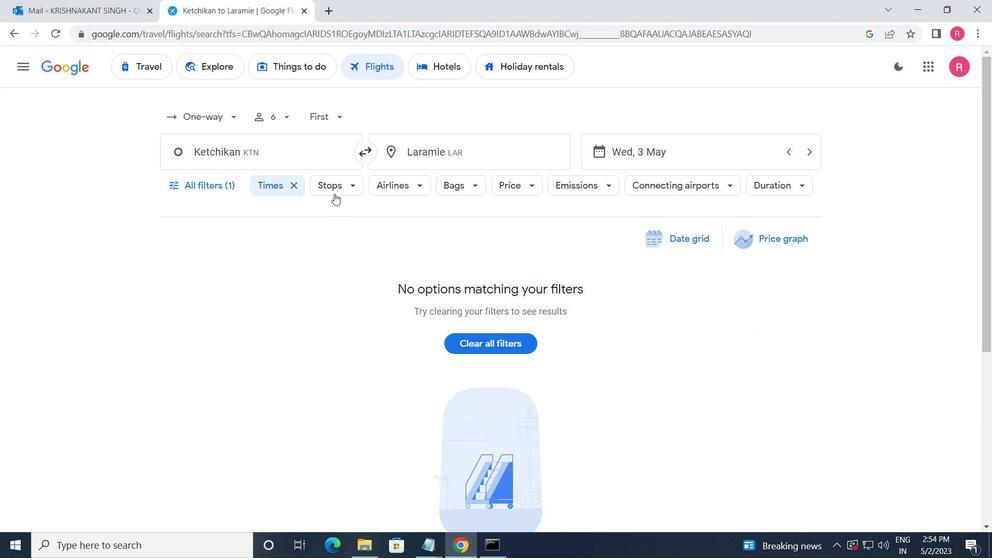 
